 Task: Look for space in North Ogden, United States from 10th July, 2023 to 15th July, 2023 for 7 adults in price range Rs.10000 to Rs.15000. Place can be entire place or shared room with 4 bedrooms having 7 beds and 4 bathrooms. Property type can be house, flat, guest house. Amenities needed are: wifi, TV, free parkinig on premises, gym, breakfast. Booking option can be shelf check-in. Required host language is English.
Action: Mouse moved to (466, 113)
Screenshot: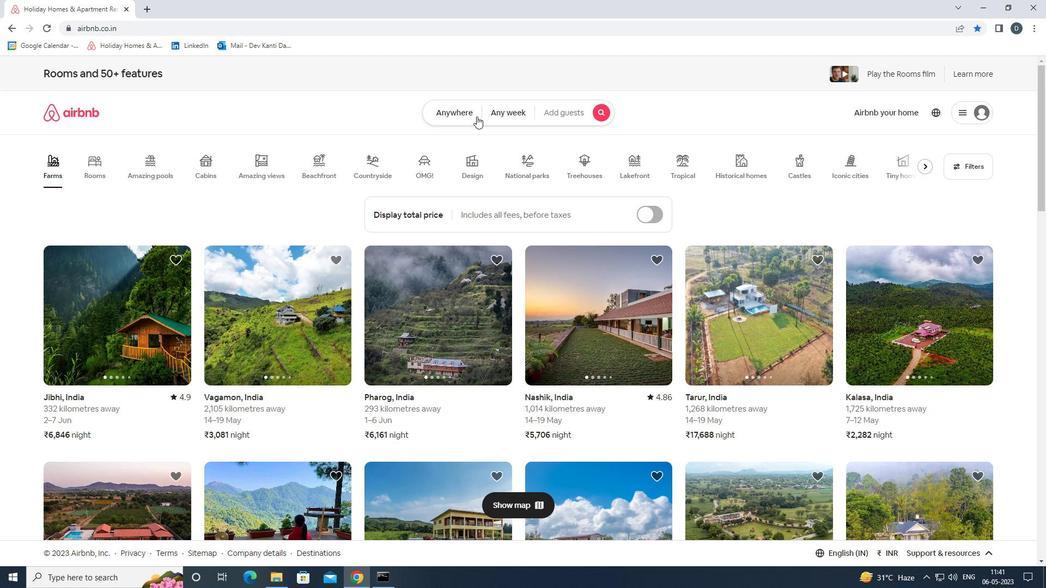 
Action: Mouse pressed left at (466, 113)
Screenshot: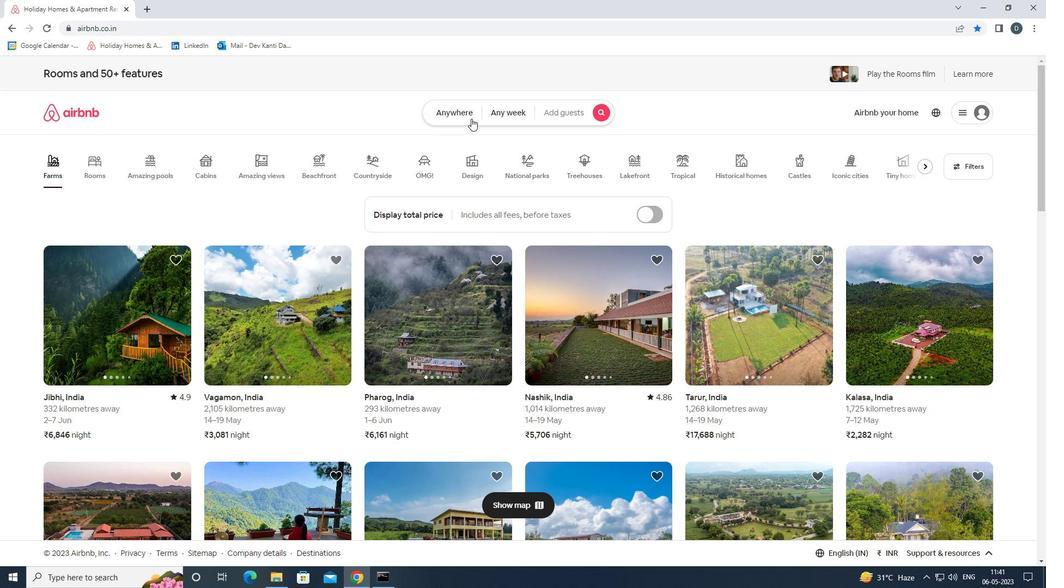 
Action: Mouse moved to (390, 158)
Screenshot: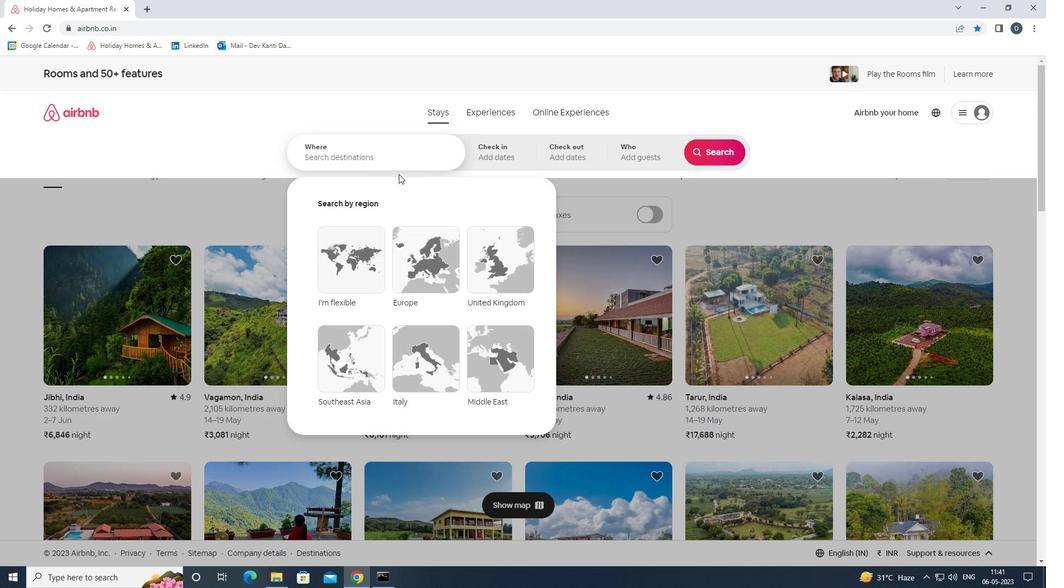 
Action: Mouse pressed left at (390, 158)
Screenshot: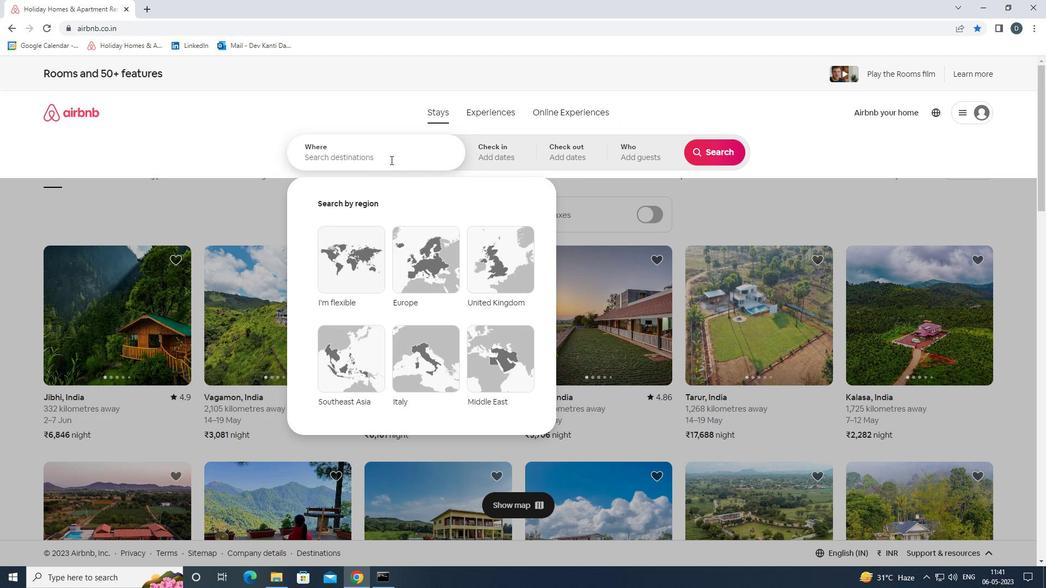 
Action: Key pressed <Key.shift>NORTH<Key.space><Key.shift>OGDEN,<Key.shift>UNITED<Key.space><Key.shift>SATES<Key.backspace><Key.backspace><Key.backspace><Key.backspace>TATES<Key.enter>
Screenshot: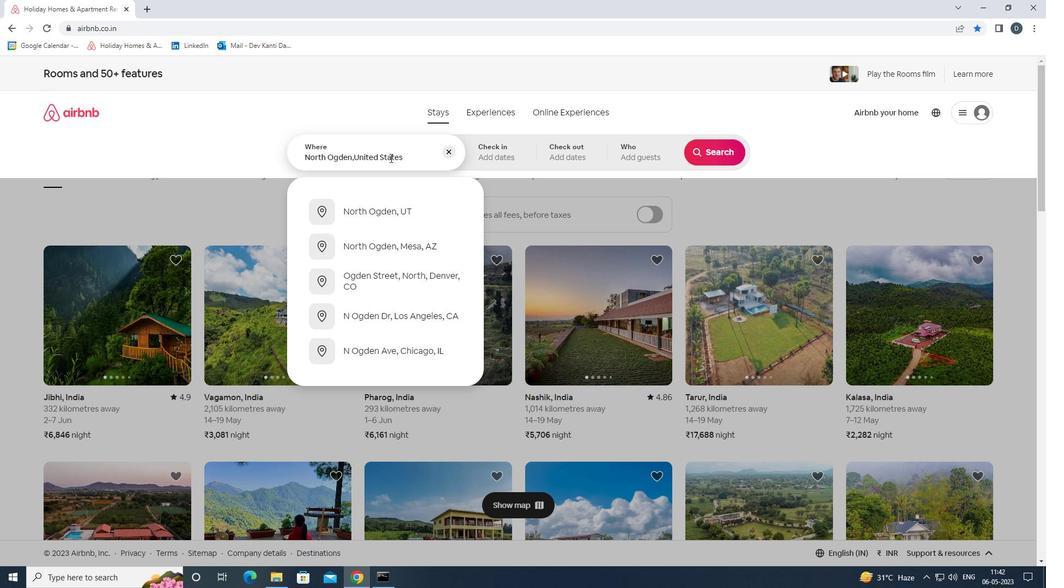 
Action: Mouse moved to (710, 238)
Screenshot: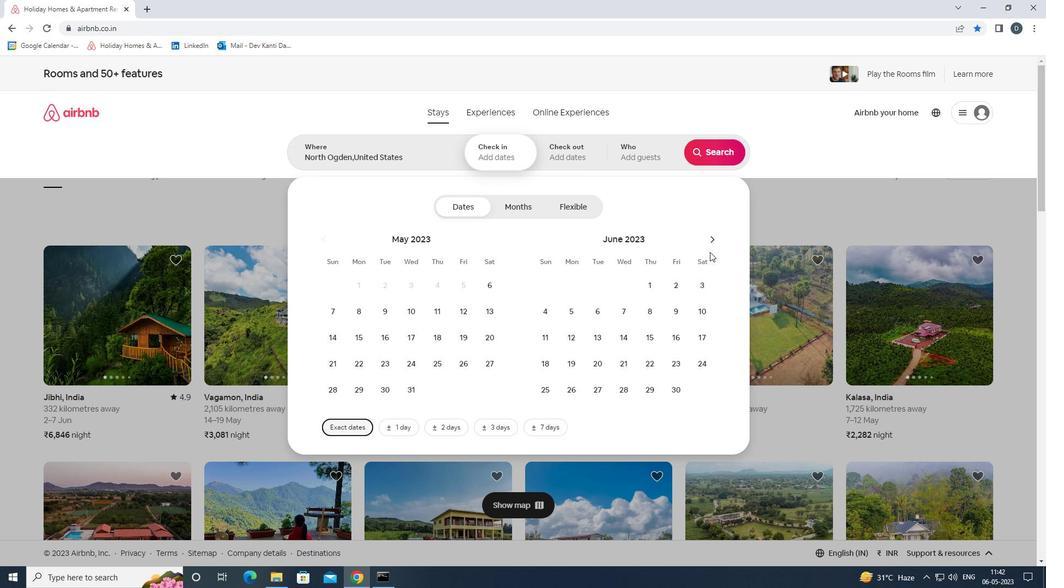 
Action: Mouse pressed left at (710, 238)
Screenshot: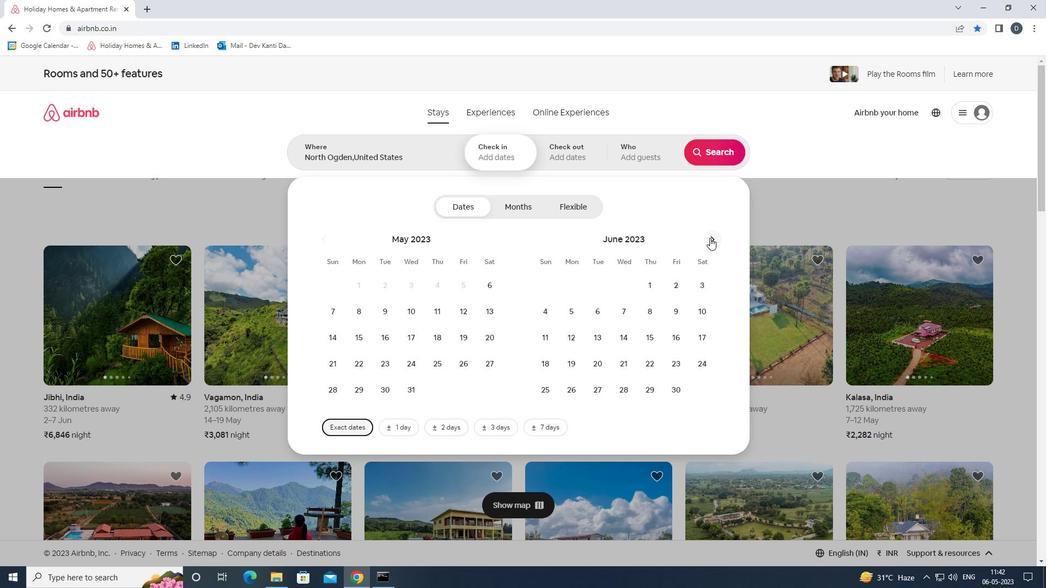 
Action: Mouse moved to (578, 342)
Screenshot: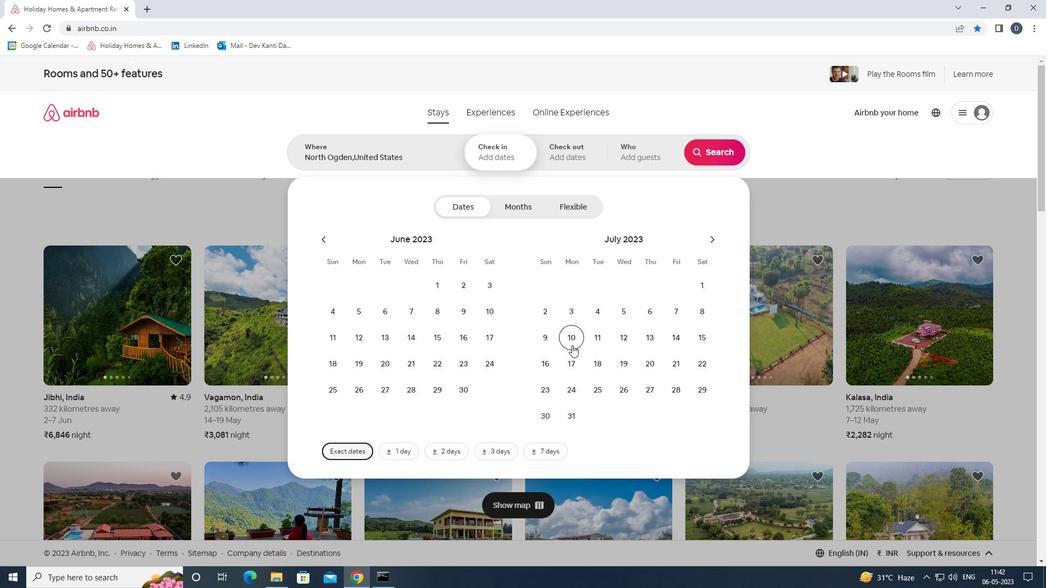
Action: Mouse pressed left at (578, 342)
Screenshot: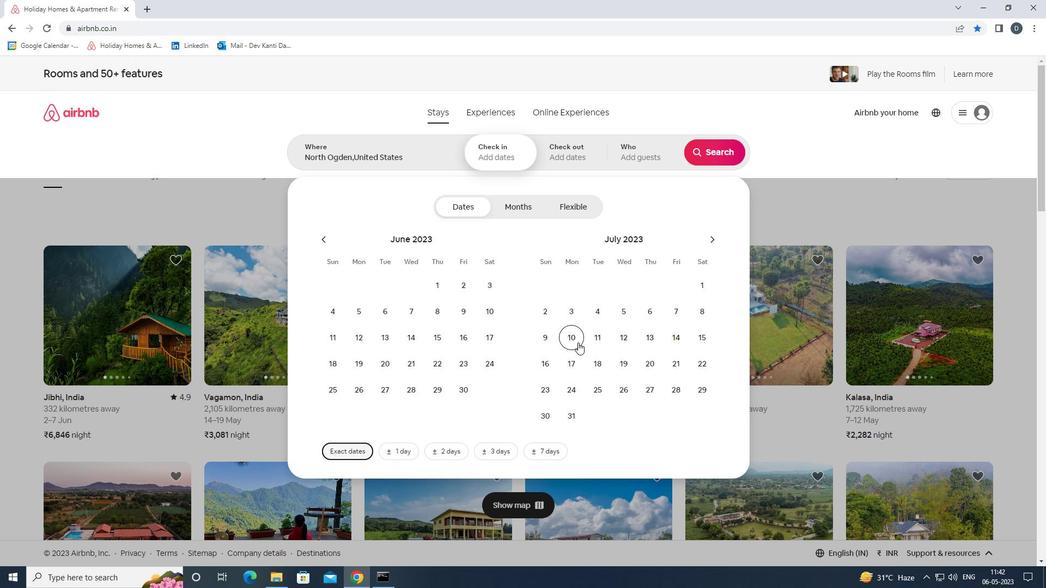
Action: Mouse moved to (695, 338)
Screenshot: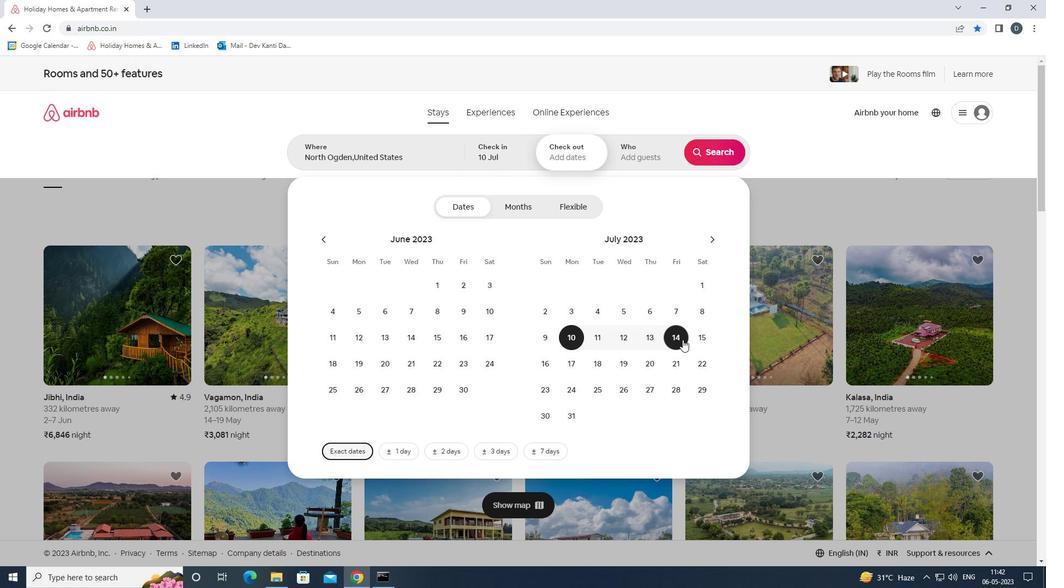 
Action: Mouse pressed left at (695, 338)
Screenshot: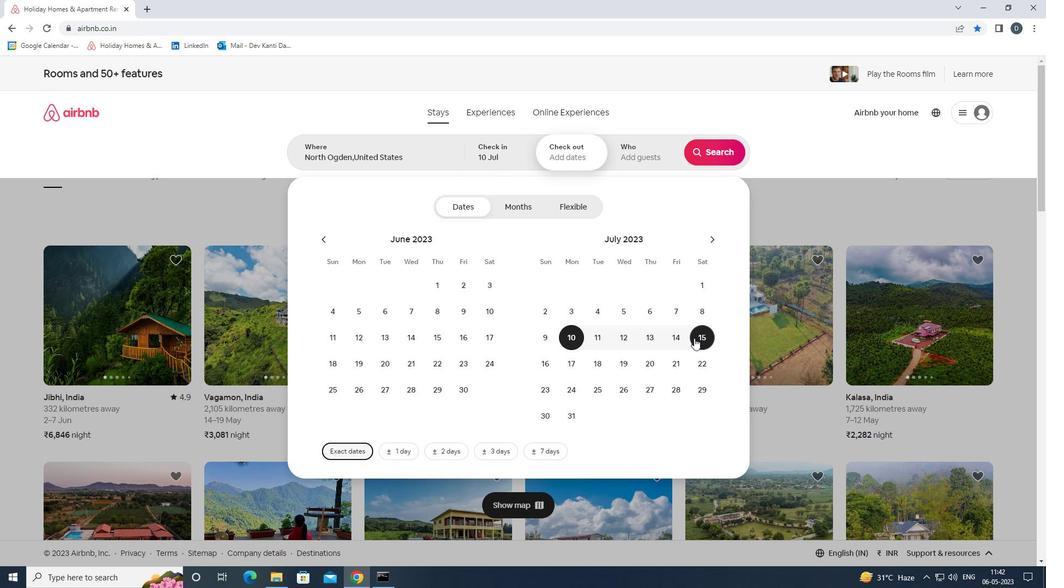 
Action: Mouse moved to (622, 143)
Screenshot: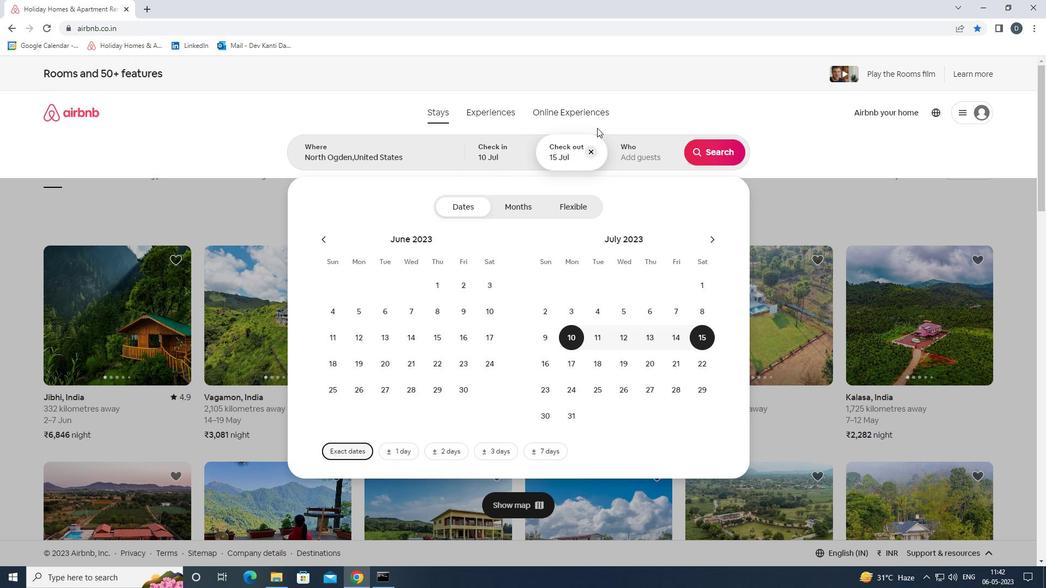 
Action: Mouse pressed left at (622, 143)
Screenshot: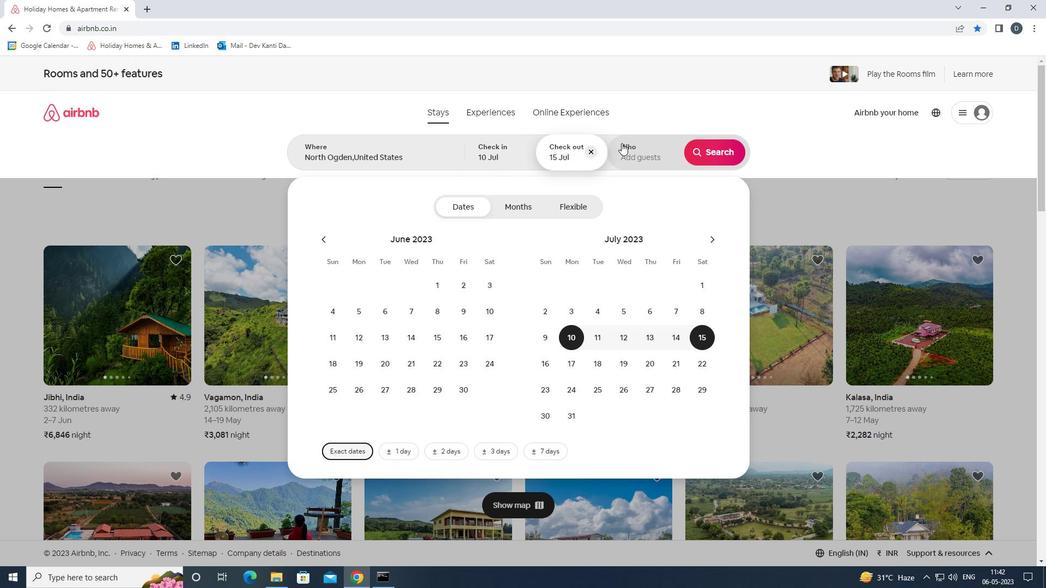 
Action: Mouse moved to (717, 211)
Screenshot: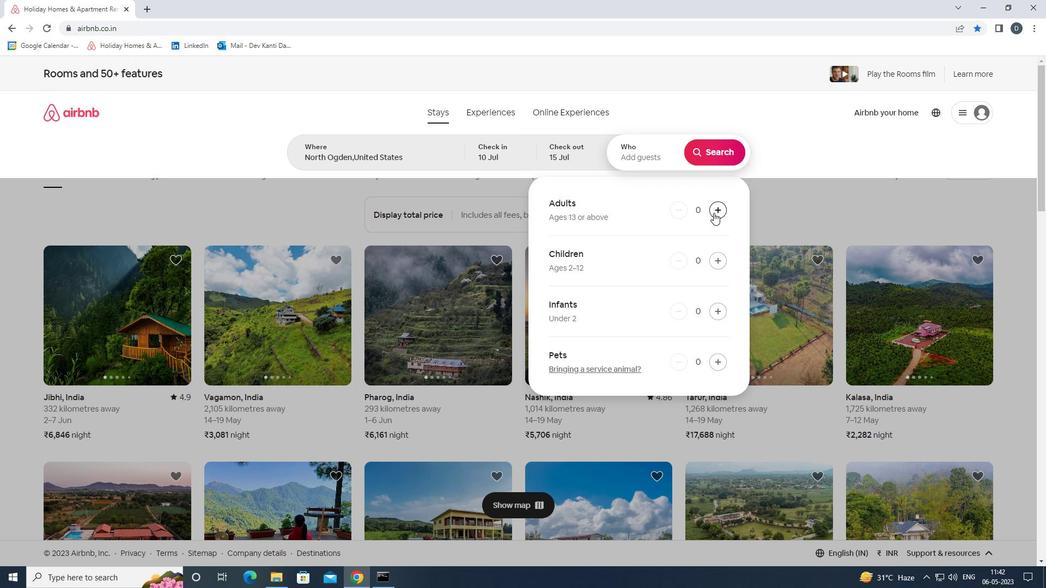 
Action: Mouse pressed left at (717, 211)
Screenshot: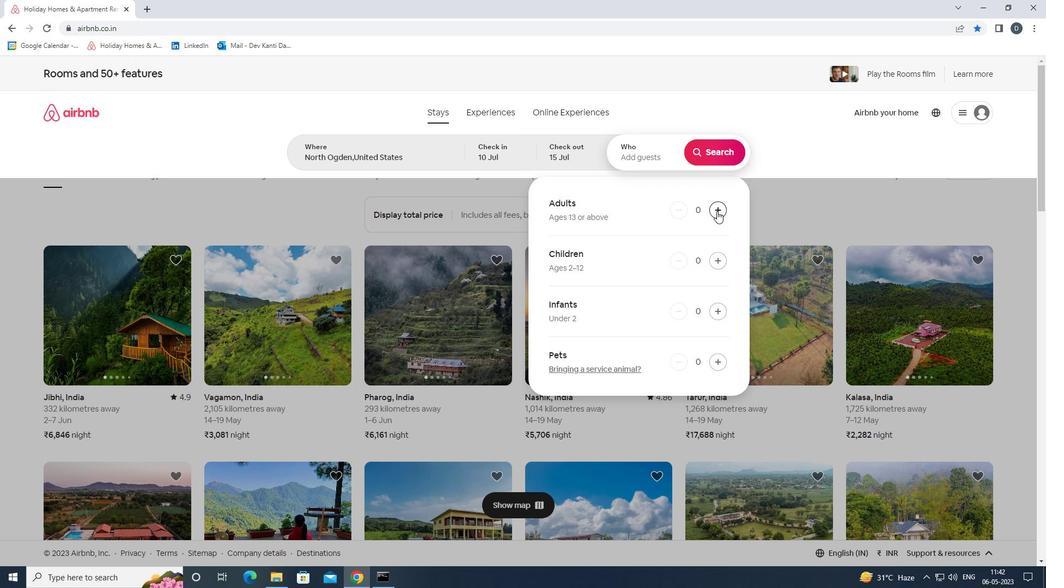 
Action: Mouse pressed left at (717, 211)
Screenshot: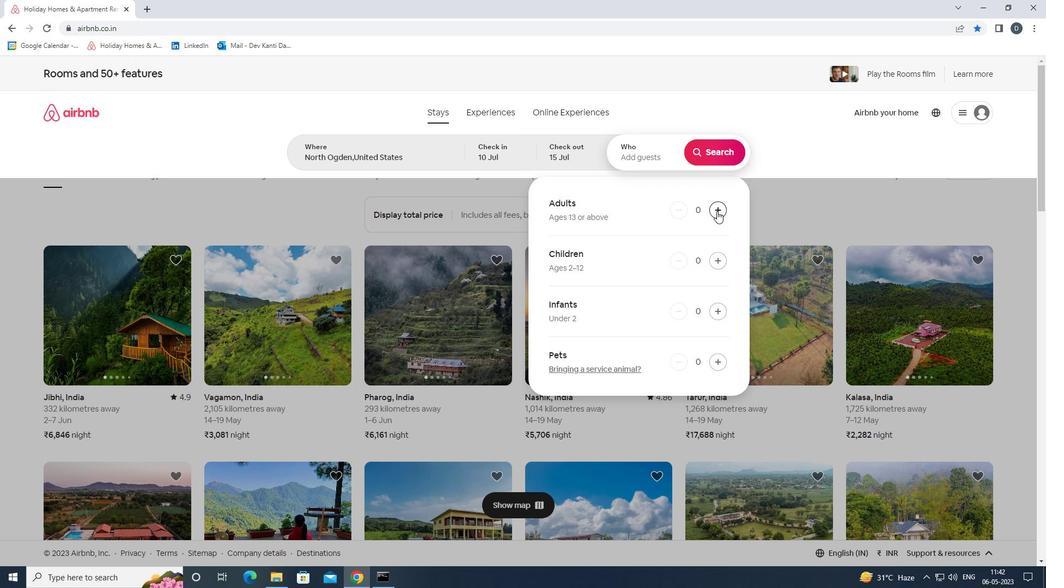 
Action: Mouse pressed left at (717, 211)
Screenshot: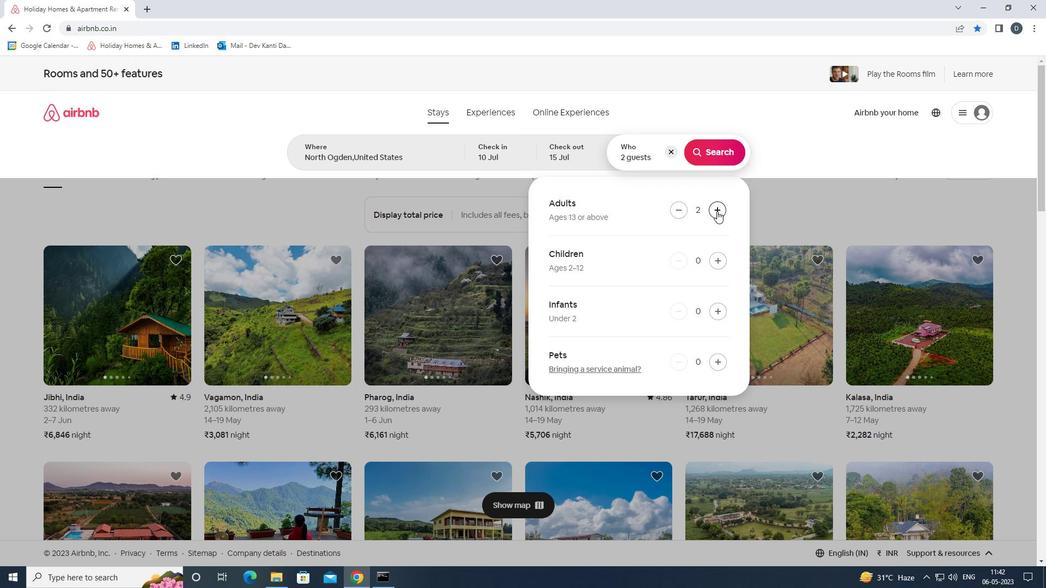 
Action: Mouse pressed left at (717, 211)
Screenshot: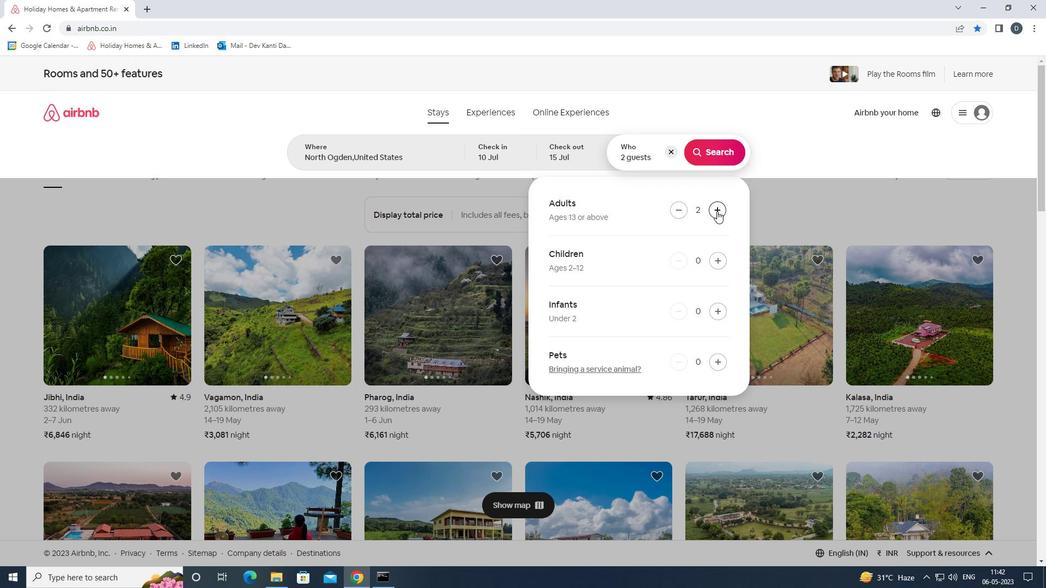 
Action: Mouse pressed left at (717, 211)
Screenshot: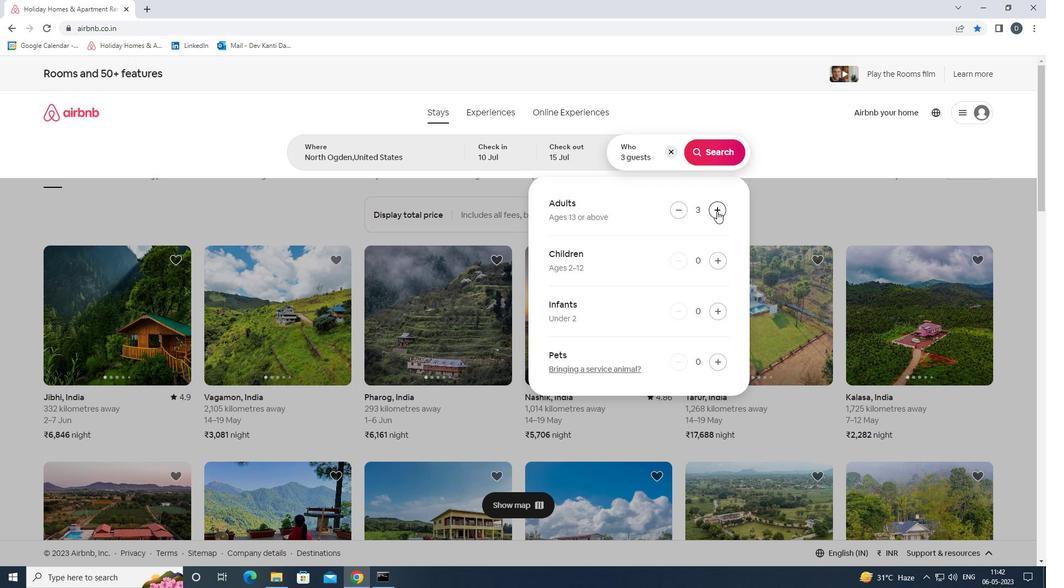 
Action: Mouse pressed left at (717, 211)
Screenshot: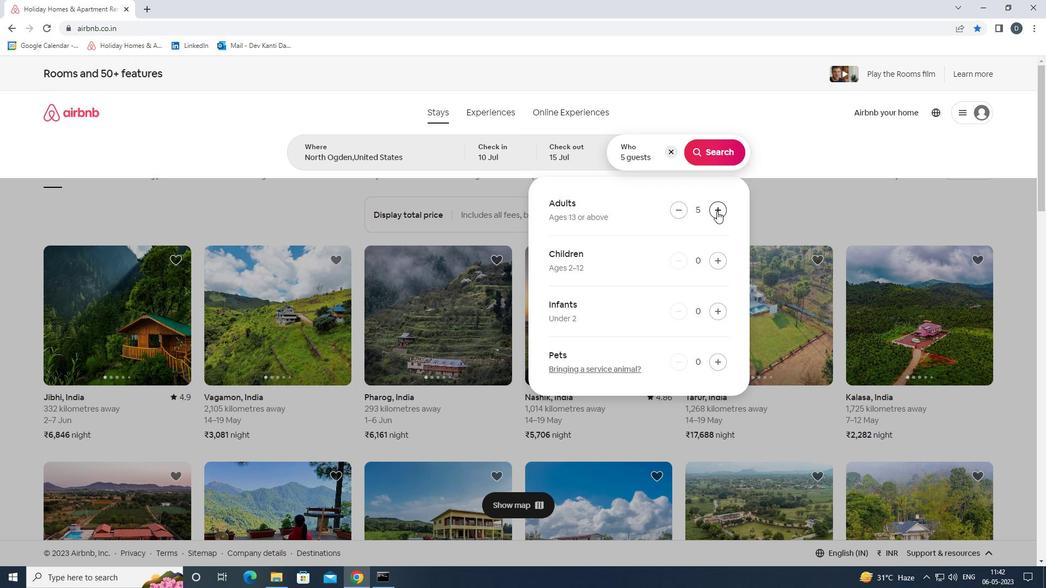 
Action: Mouse pressed left at (717, 211)
Screenshot: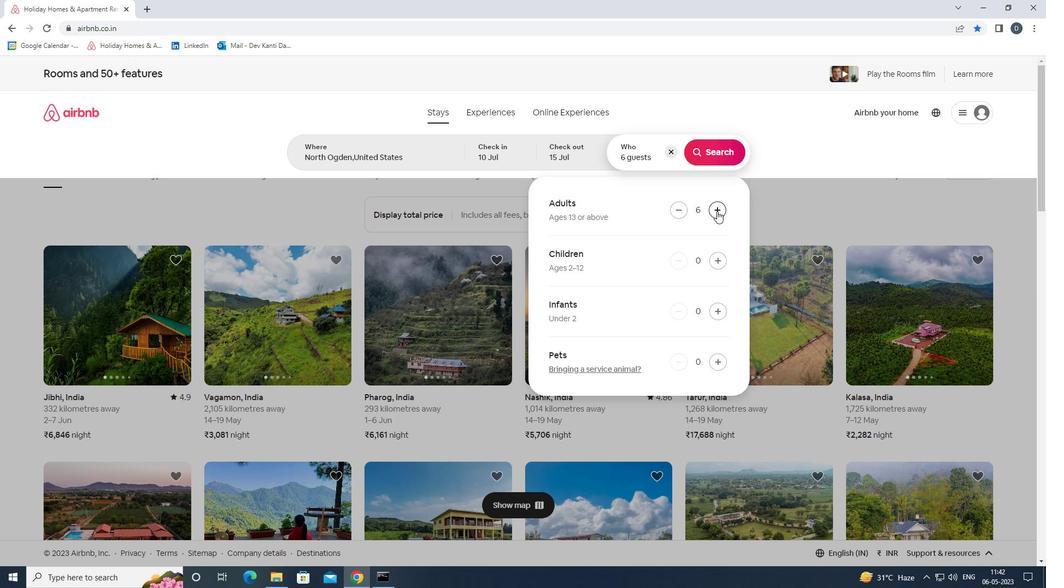
Action: Mouse moved to (695, 156)
Screenshot: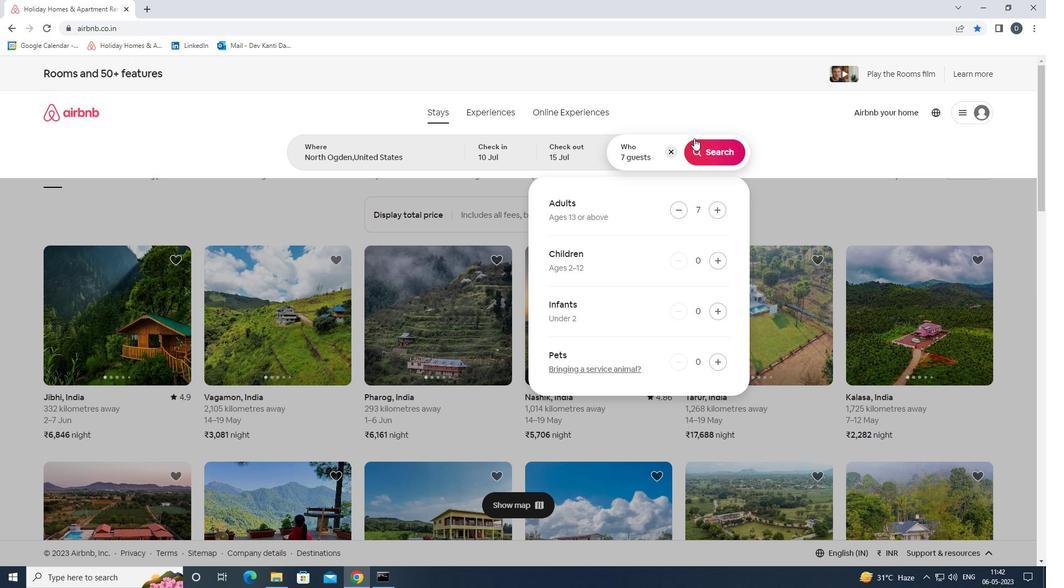 
Action: Mouse pressed left at (695, 156)
Screenshot: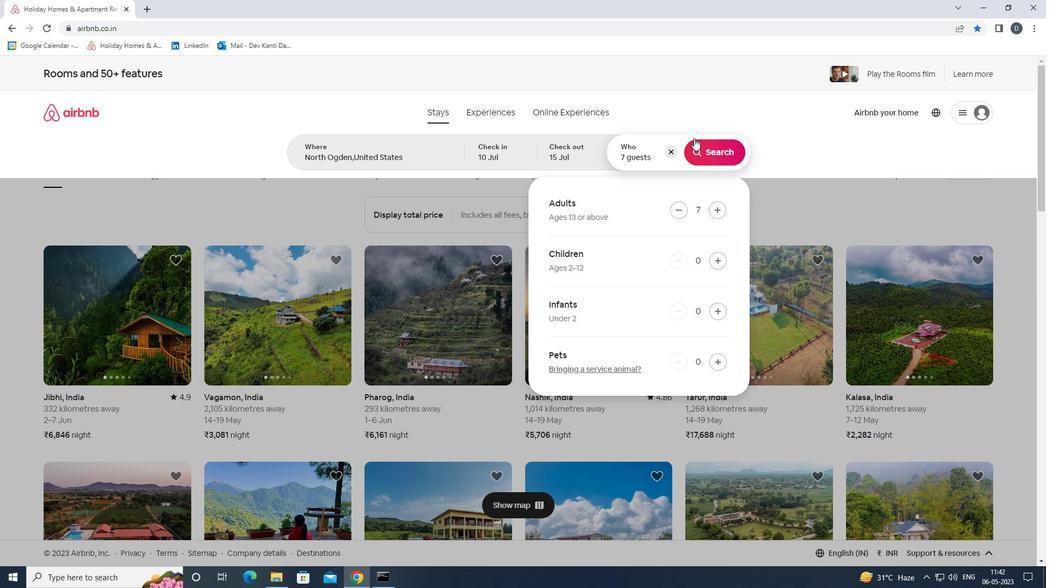 
Action: Mouse moved to (1007, 125)
Screenshot: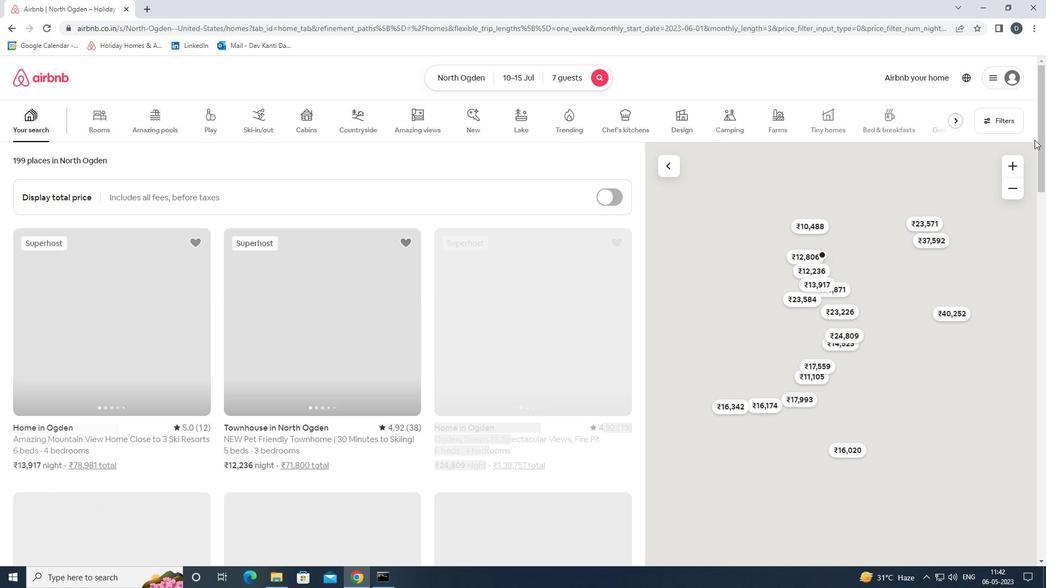 
Action: Mouse pressed left at (1007, 125)
Screenshot: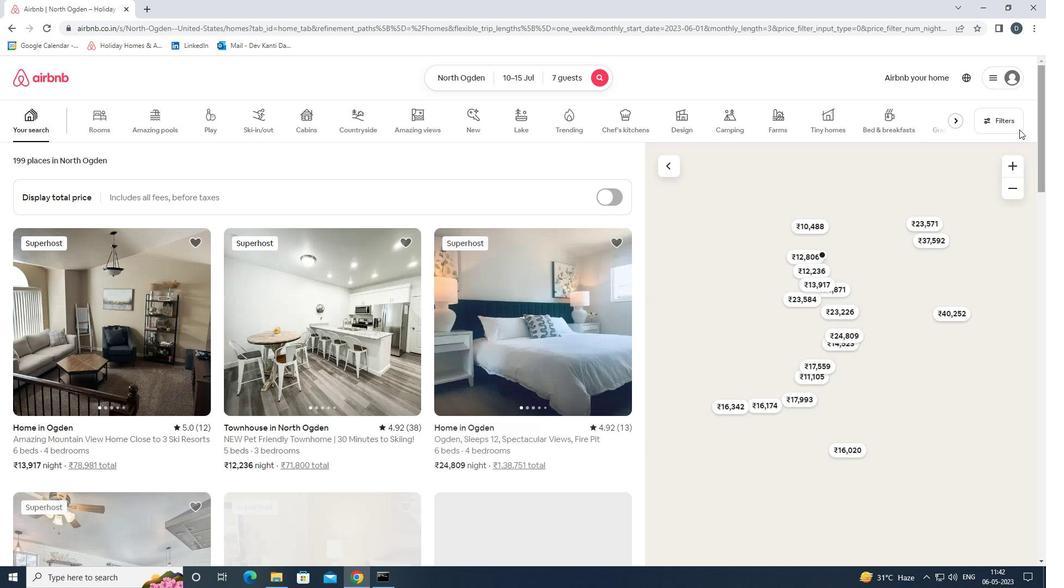 
Action: Mouse moved to (466, 360)
Screenshot: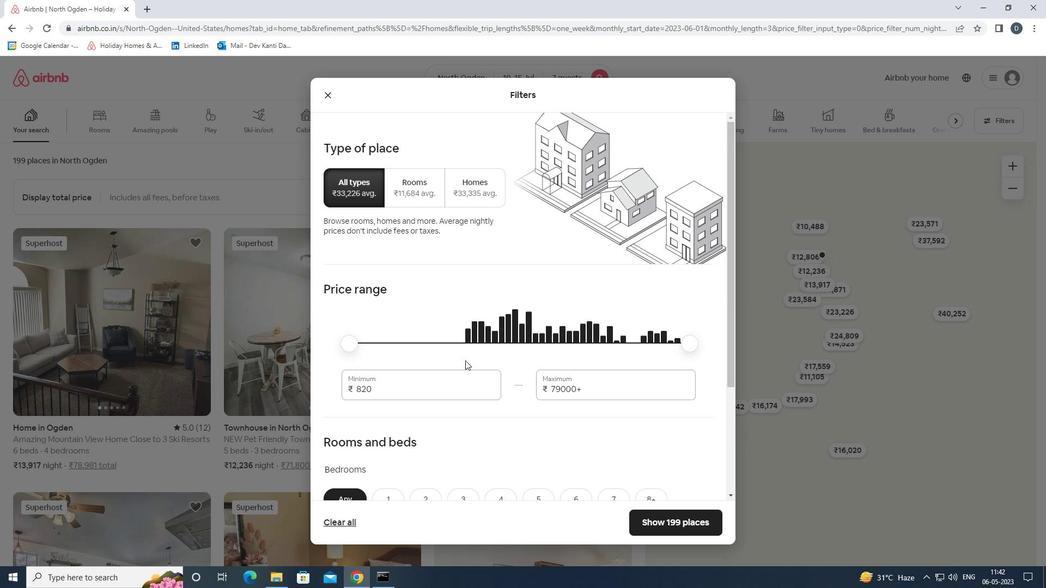 
Action: Mouse scrolled (466, 360) with delta (0, 0)
Screenshot: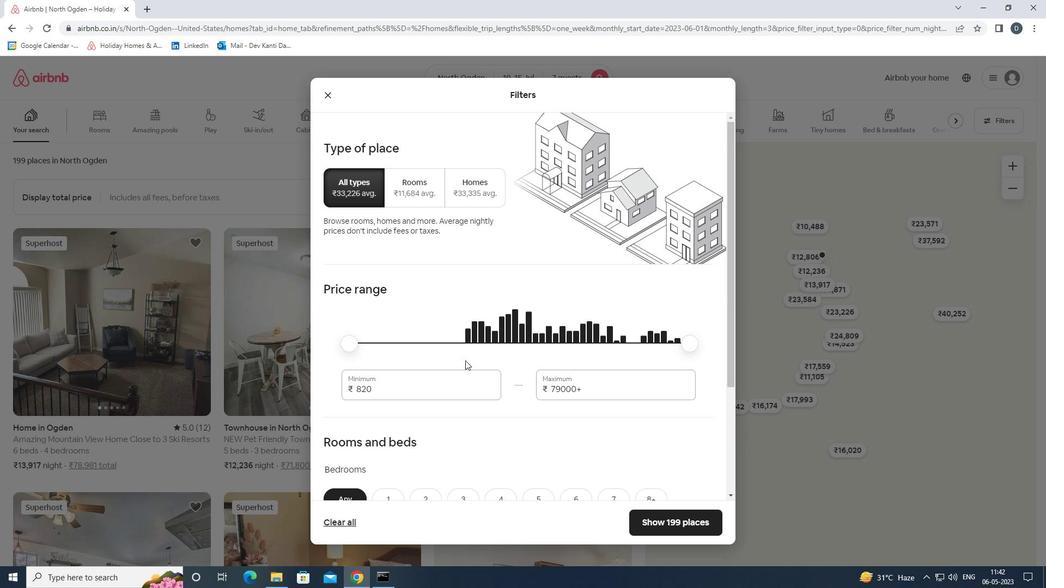 
Action: Mouse moved to (459, 337)
Screenshot: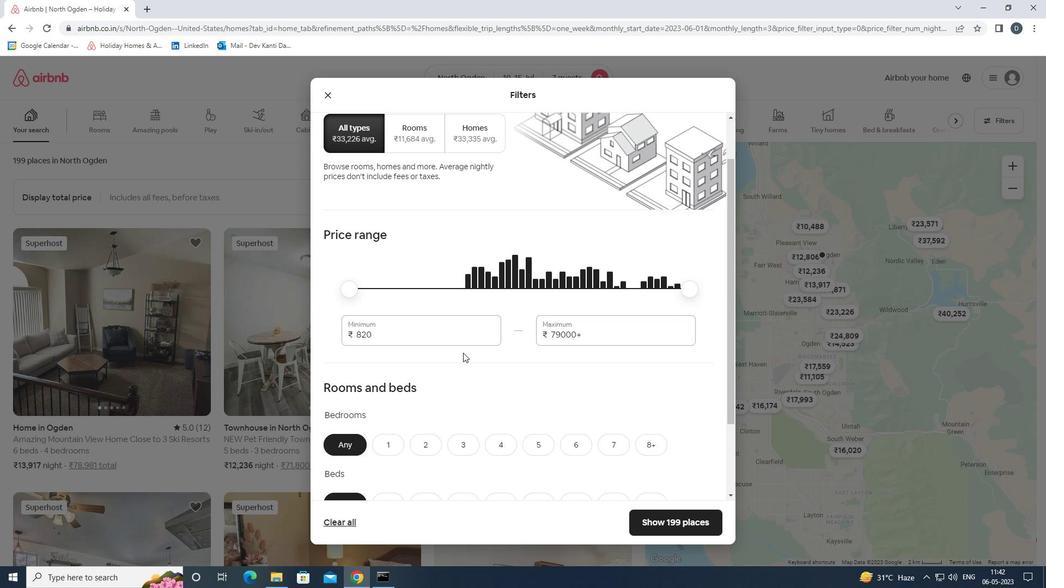 
Action: Mouse pressed left at (459, 337)
Screenshot: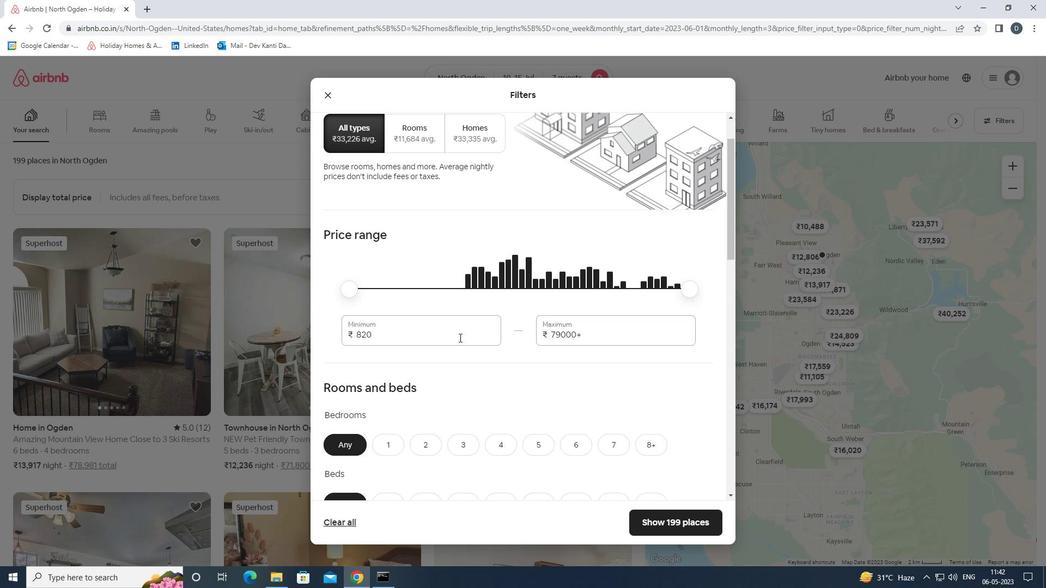 
Action: Mouse moved to (459, 339)
Screenshot: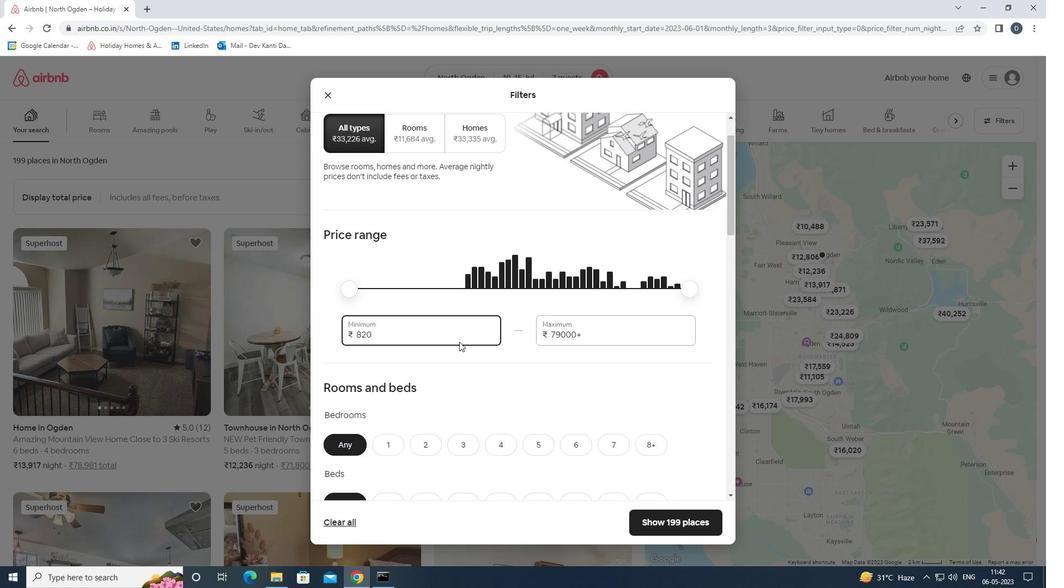 
Action: Mouse pressed left at (459, 339)
Screenshot: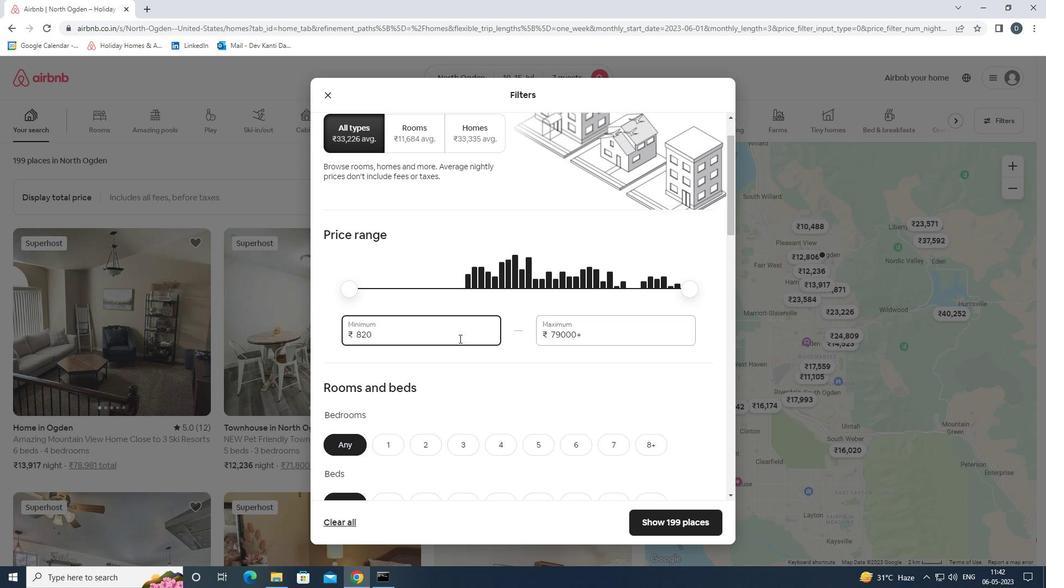 
Action: Mouse pressed left at (459, 339)
Screenshot: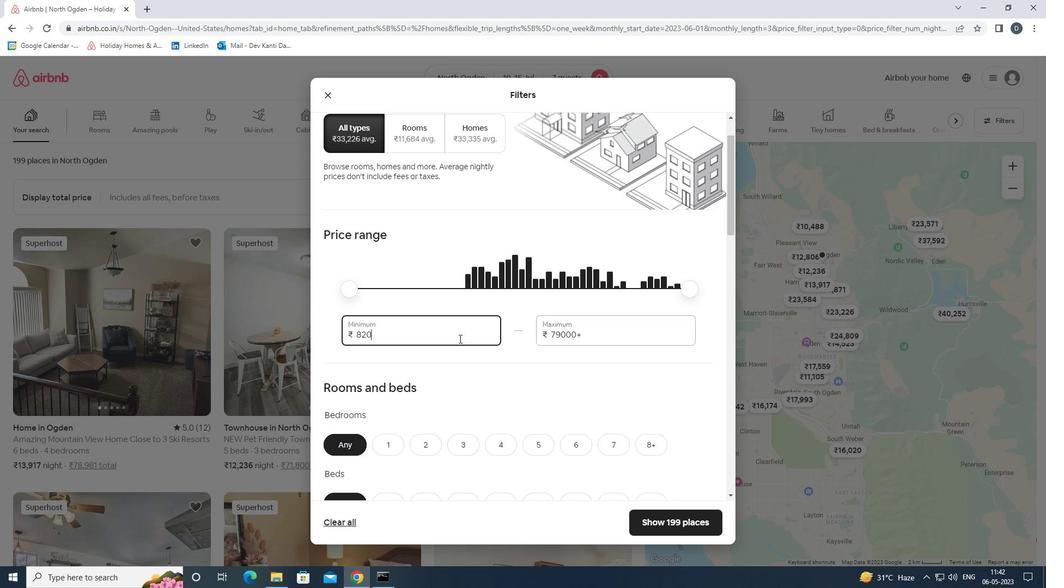 
Action: Key pressed 10000<Key.tab>15000
Screenshot: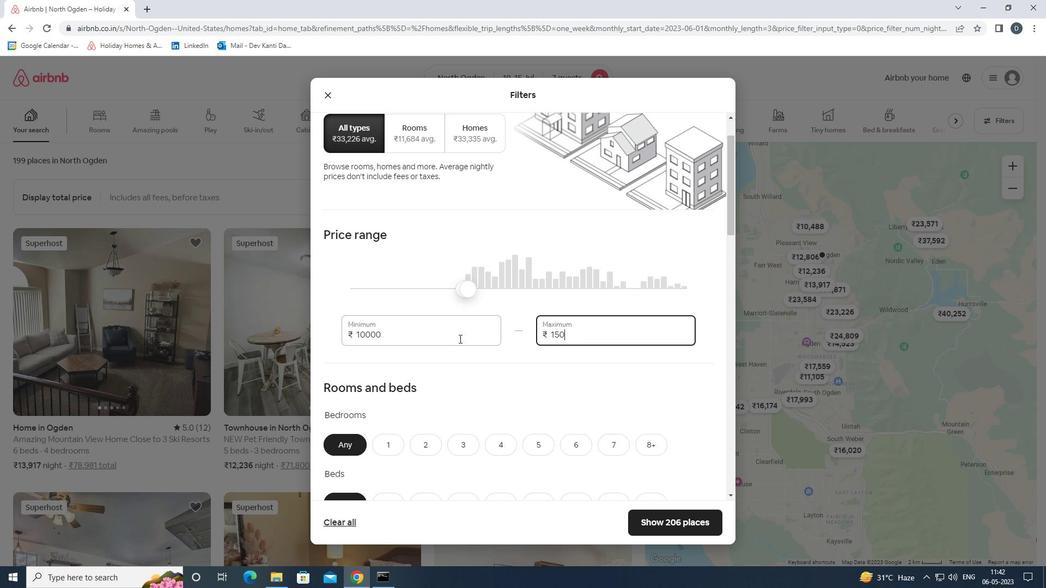 
Action: Mouse scrolled (459, 338) with delta (0, 0)
Screenshot: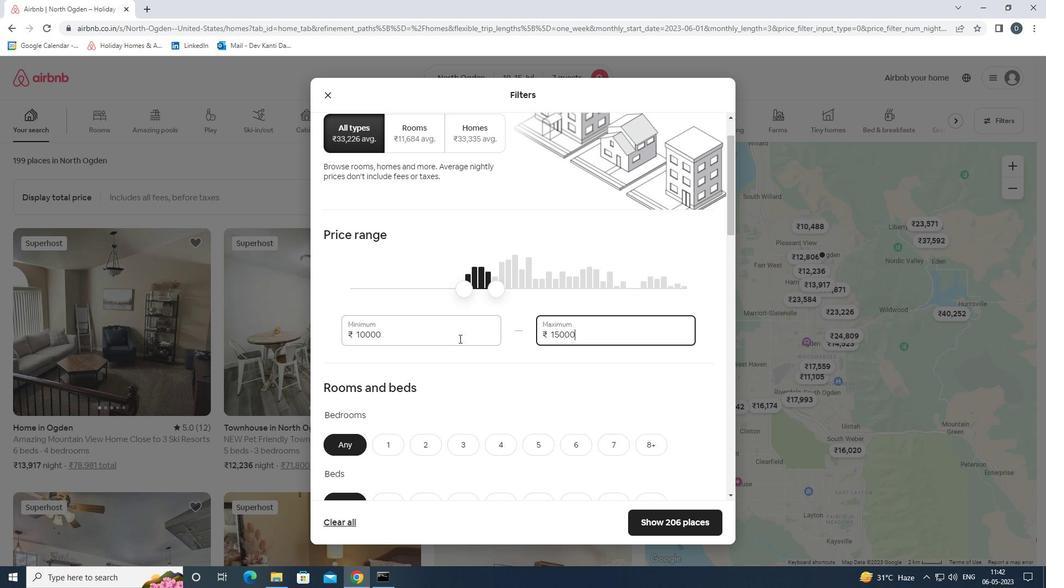 
Action: Mouse scrolled (459, 338) with delta (0, 0)
Screenshot: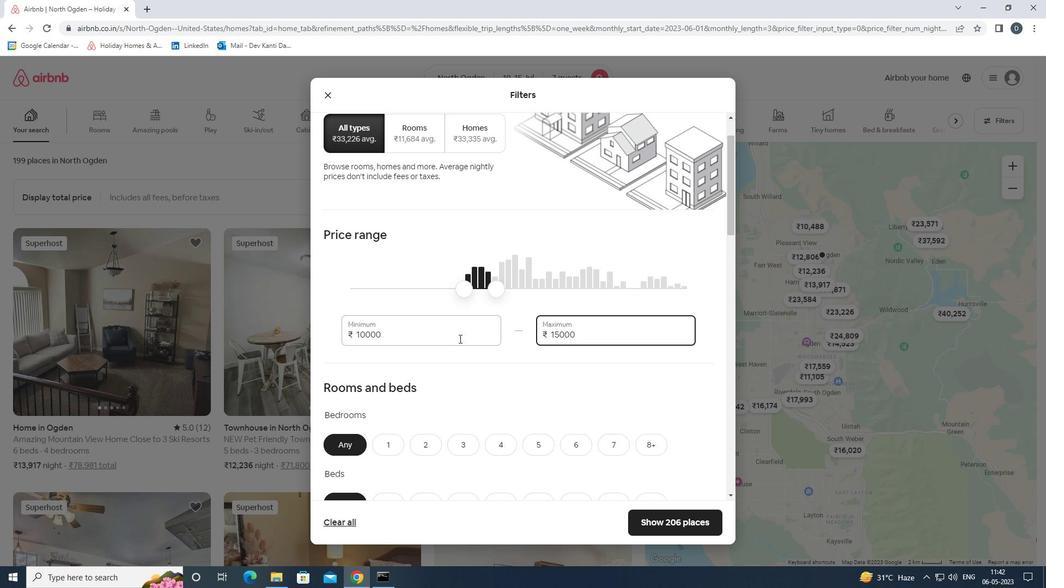
Action: Mouse moved to (499, 331)
Screenshot: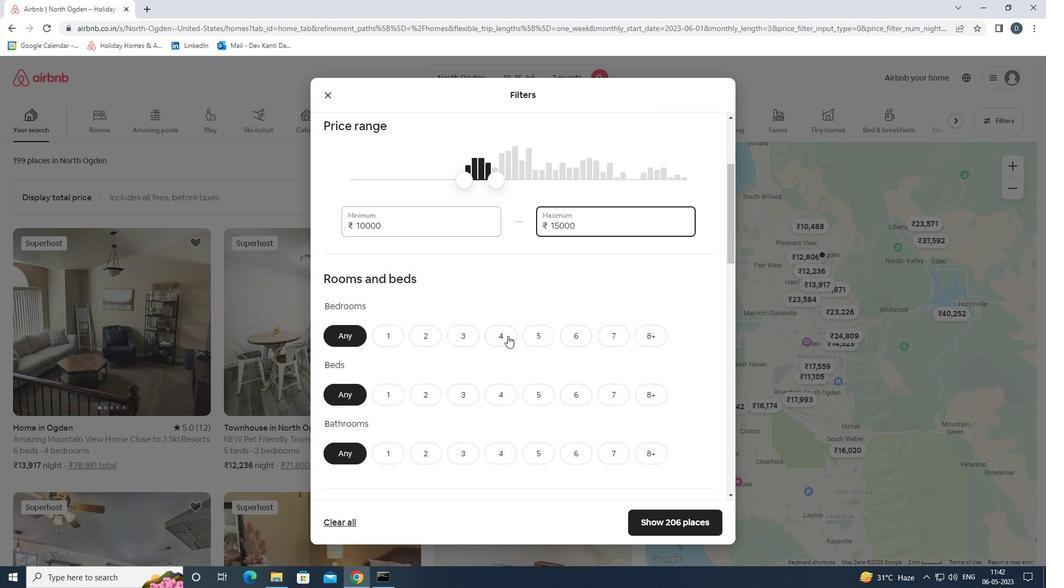 
Action: Mouse pressed left at (499, 331)
Screenshot: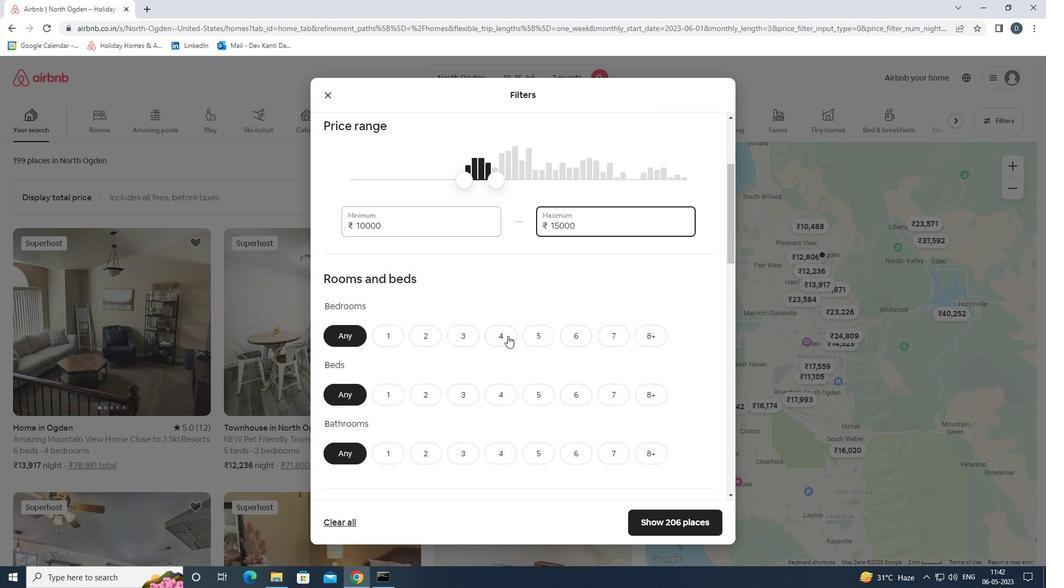 
Action: Mouse moved to (620, 399)
Screenshot: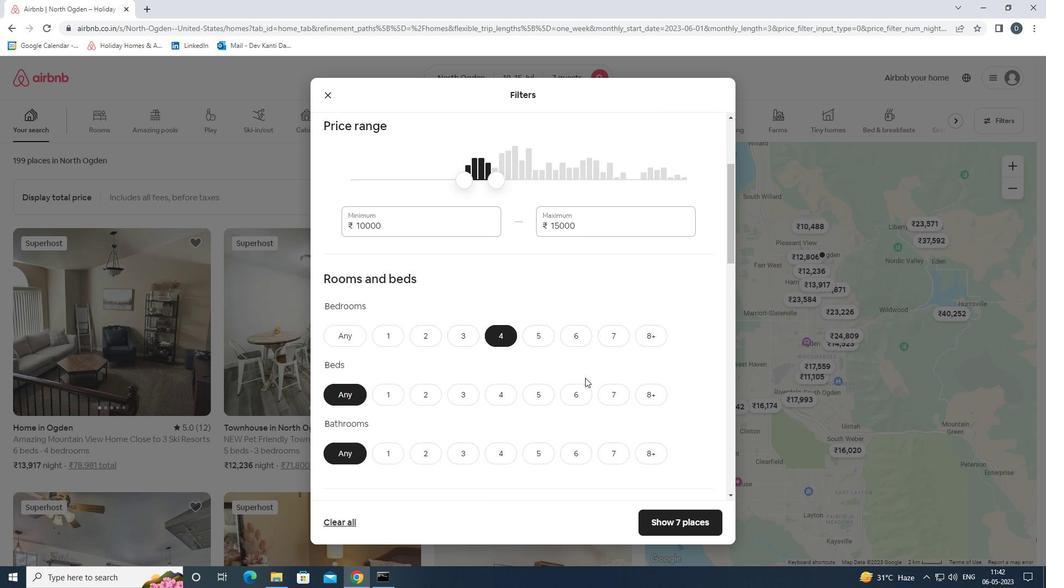 
Action: Mouse pressed left at (620, 399)
Screenshot: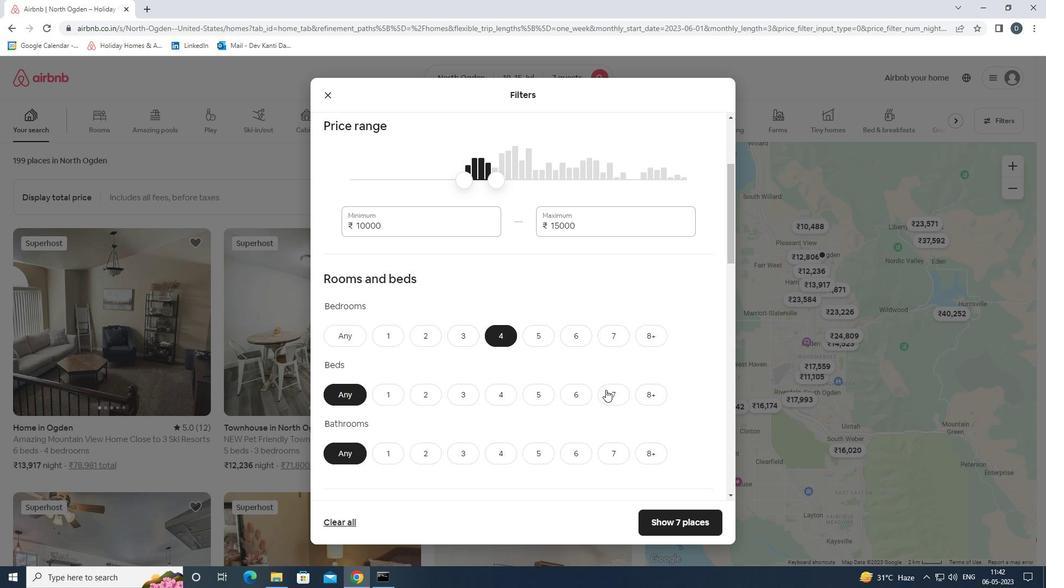 
Action: Mouse moved to (502, 449)
Screenshot: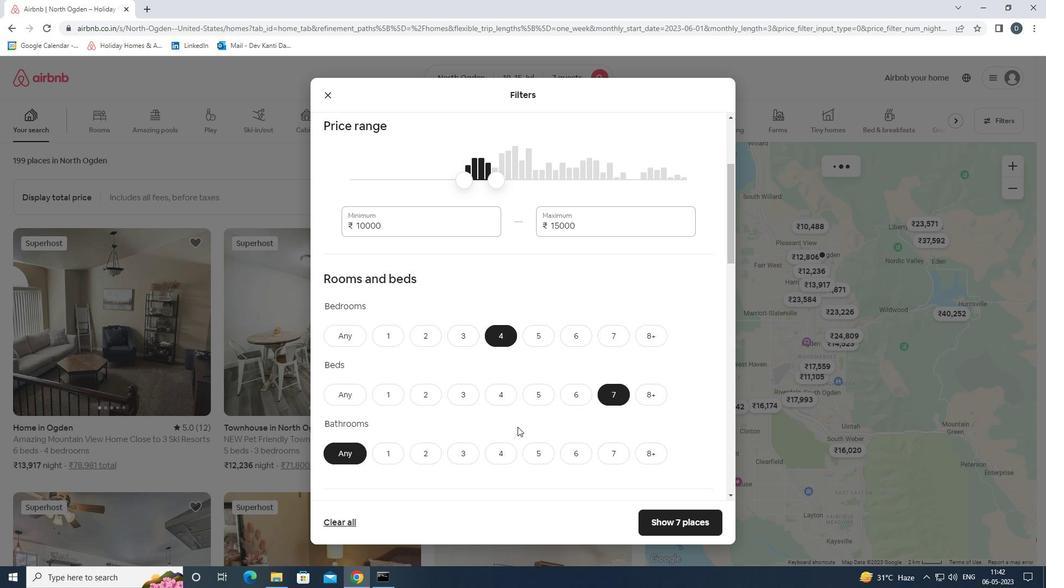 
Action: Mouse pressed left at (502, 449)
Screenshot: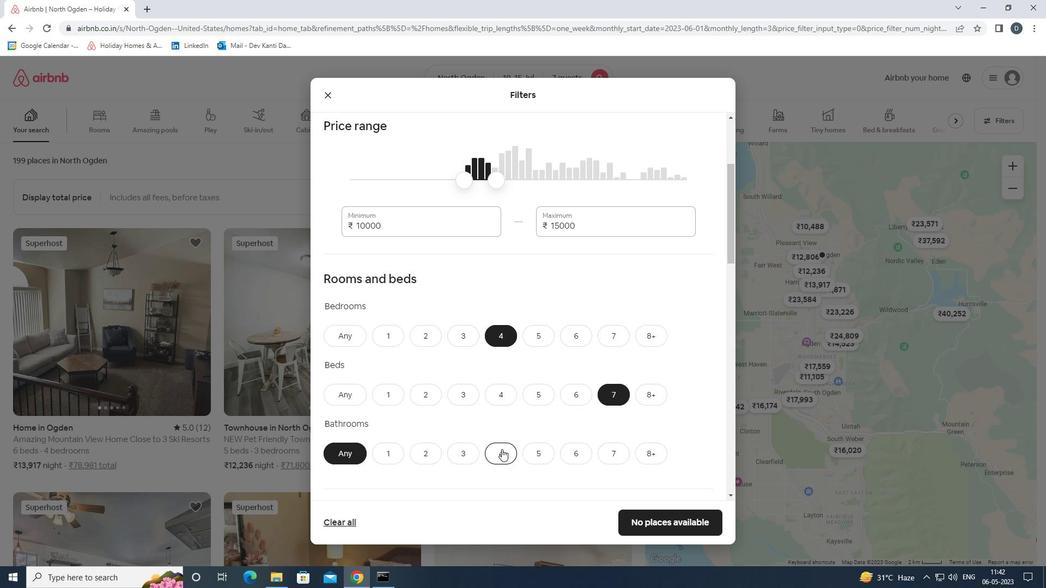 
Action: Mouse moved to (502, 442)
Screenshot: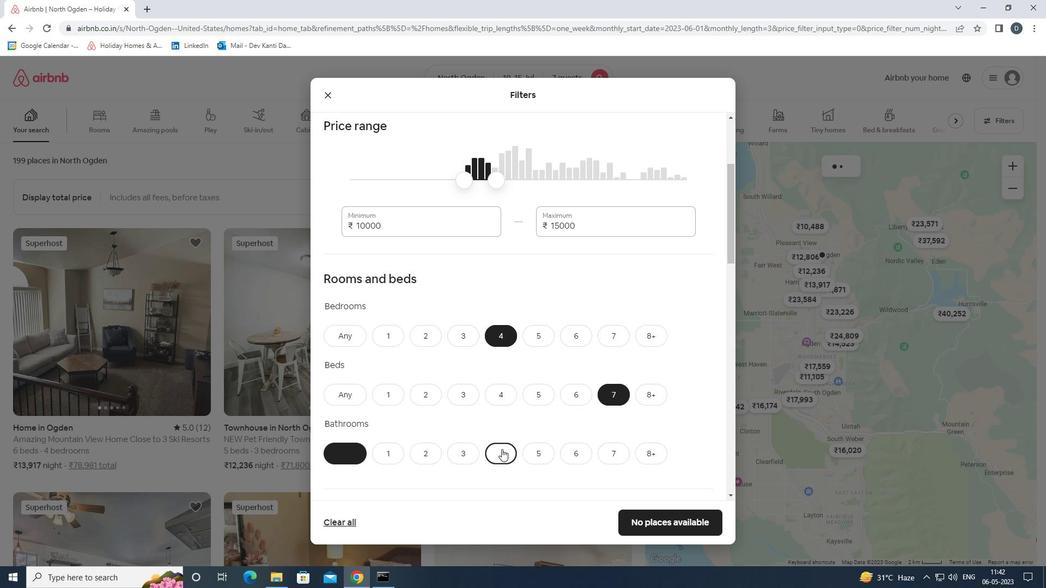 
Action: Mouse scrolled (502, 441) with delta (0, 0)
Screenshot: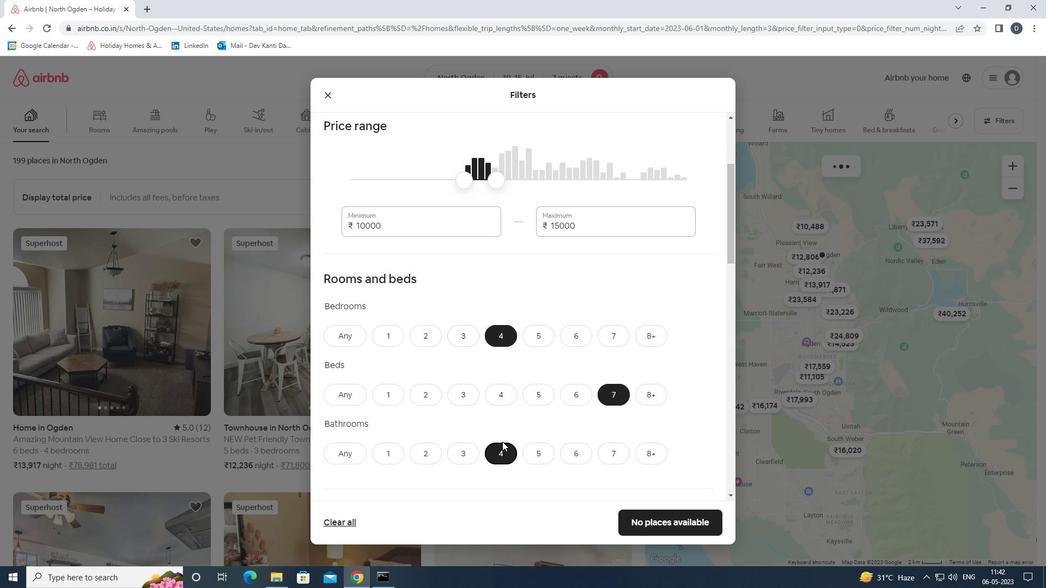 
Action: Mouse scrolled (502, 441) with delta (0, 0)
Screenshot: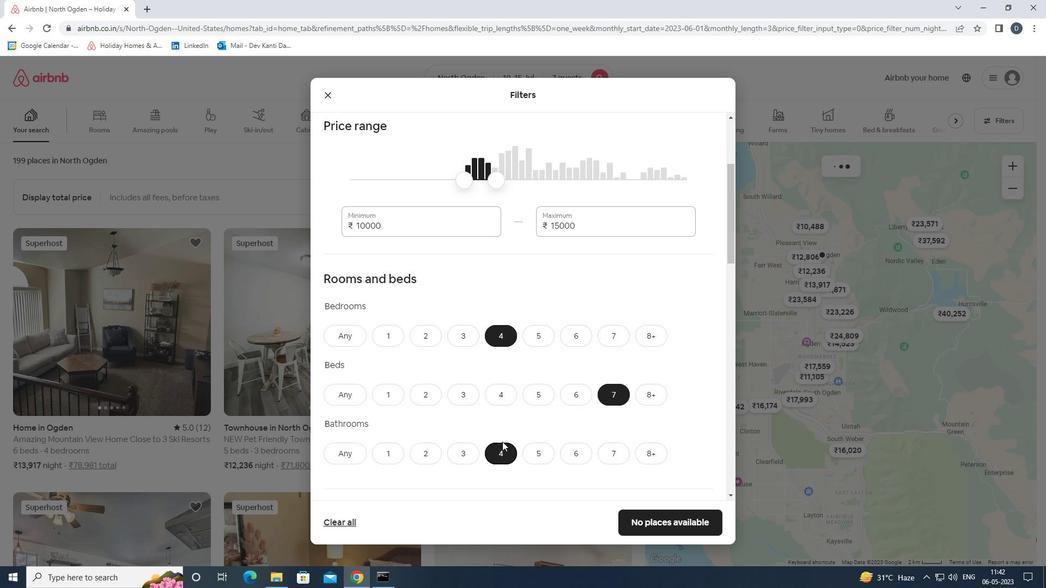 
Action: Mouse scrolled (502, 441) with delta (0, 0)
Screenshot: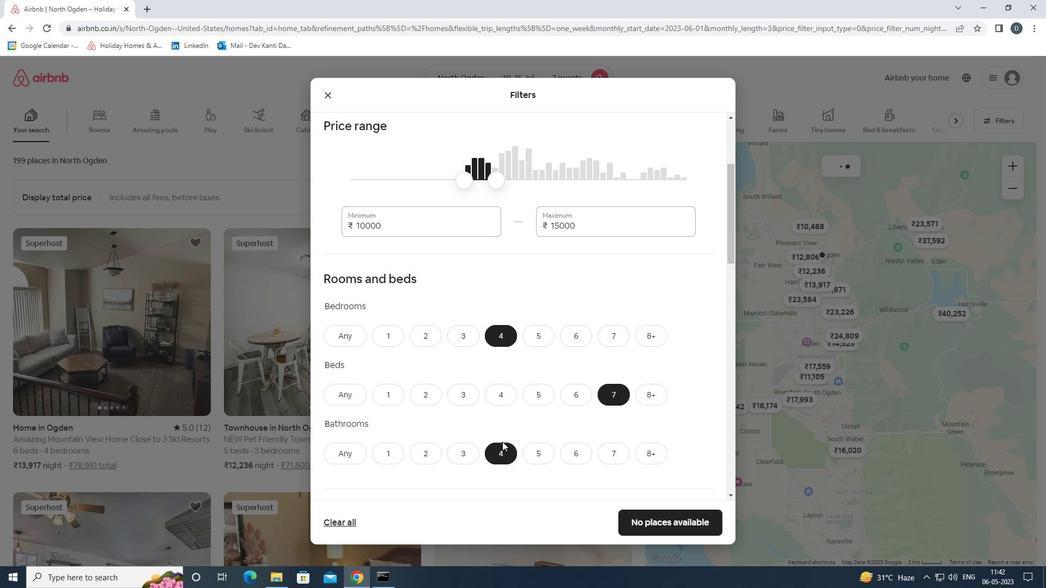 
Action: Mouse moved to (399, 405)
Screenshot: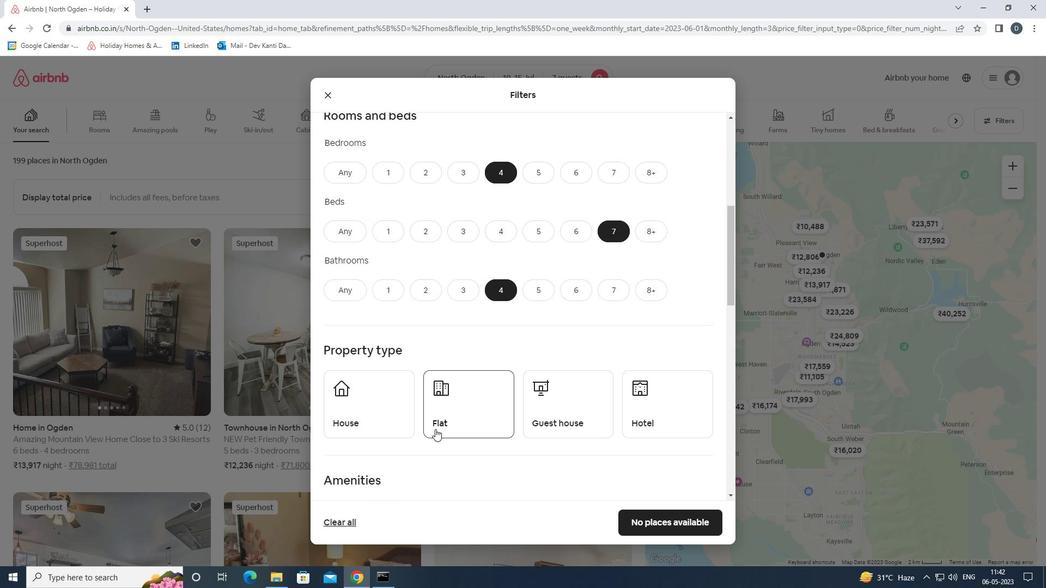 
Action: Mouse pressed left at (399, 405)
Screenshot: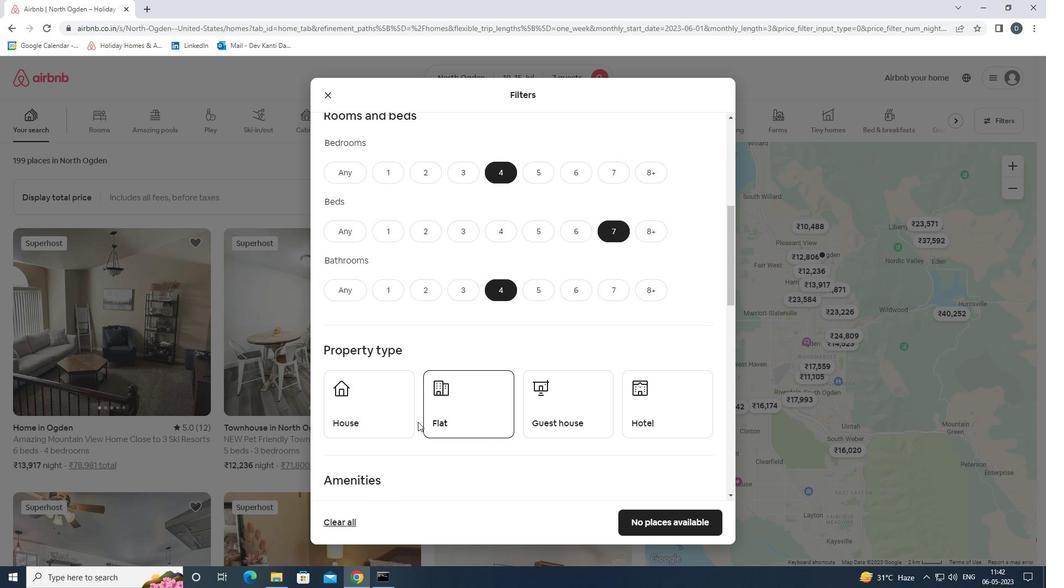 
Action: Mouse moved to (484, 405)
Screenshot: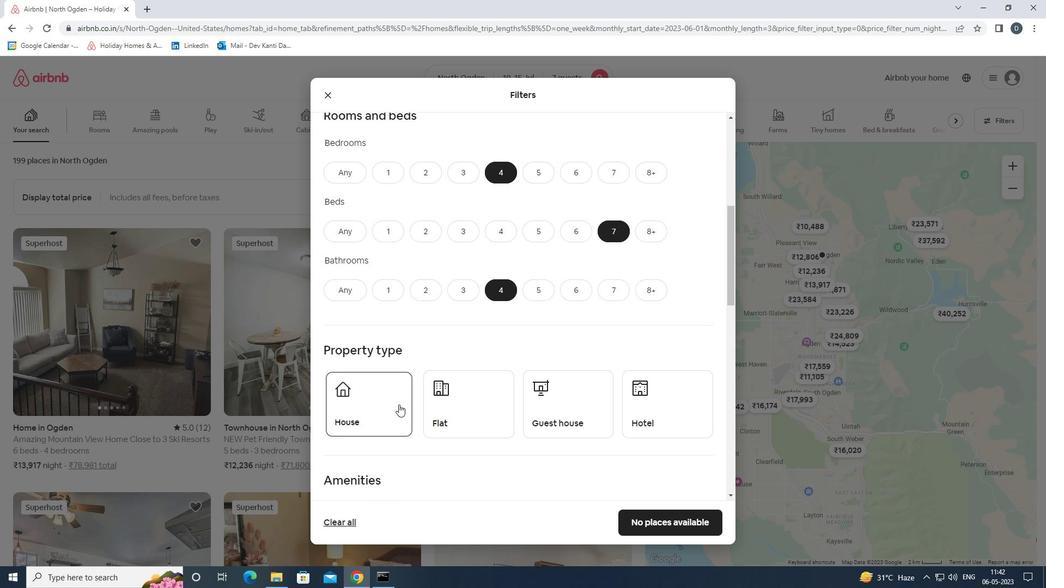 
Action: Mouse pressed left at (484, 405)
Screenshot: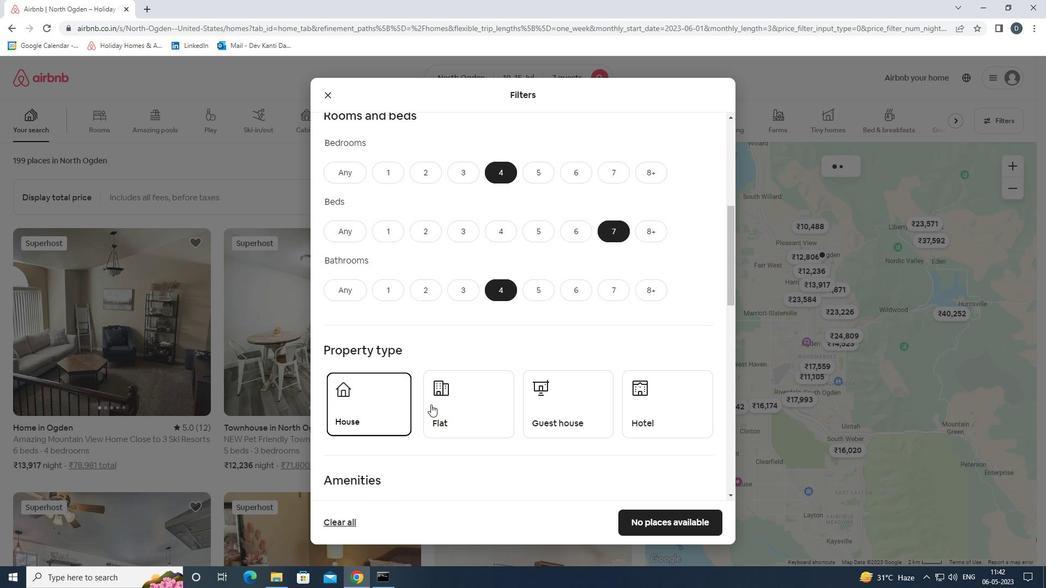 
Action: Mouse moved to (570, 400)
Screenshot: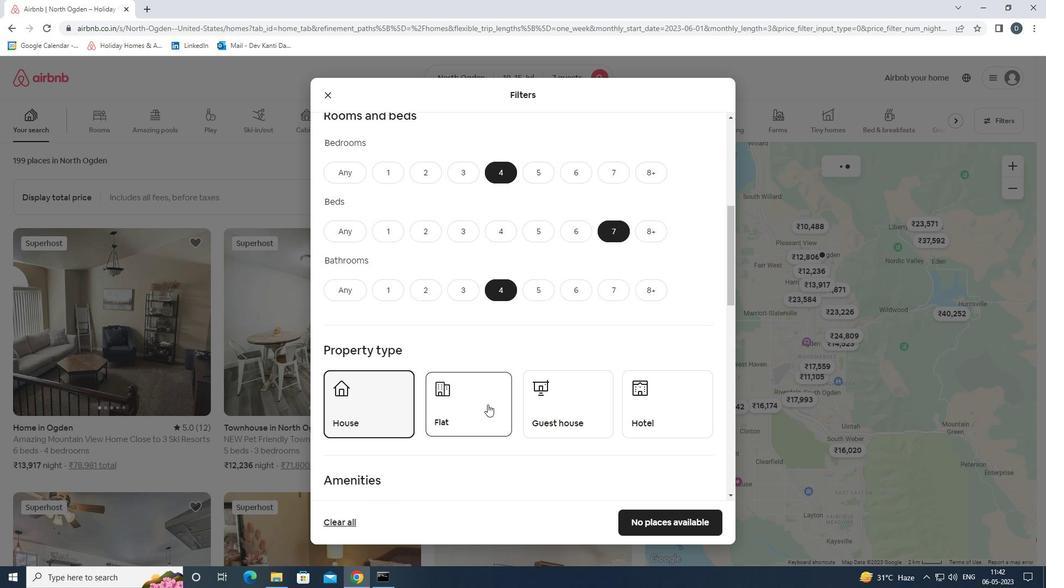 
Action: Mouse pressed left at (570, 400)
Screenshot: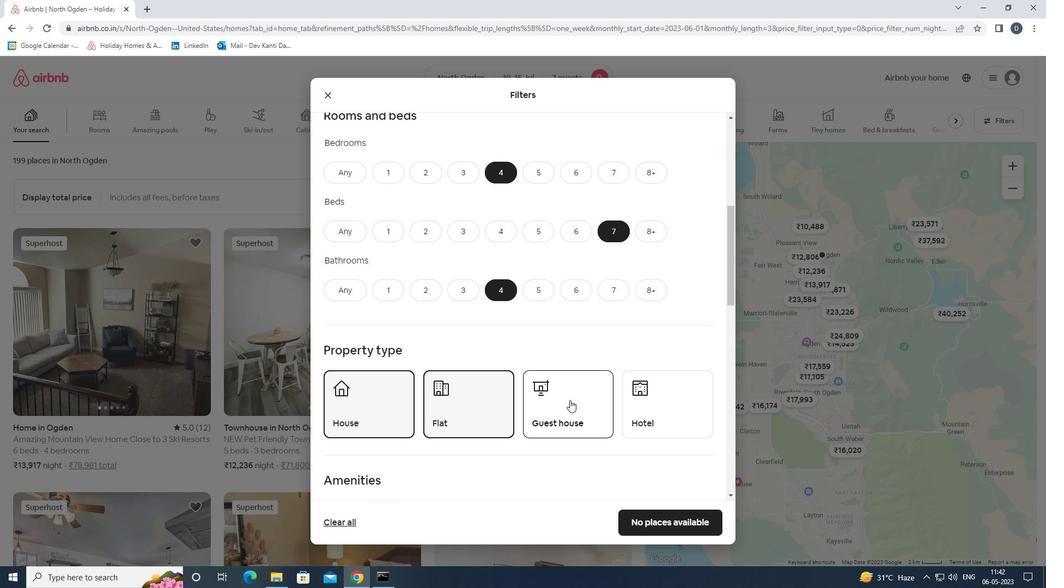 
Action: Mouse scrolled (570, 400) with delta (0, 0)
Screenshot: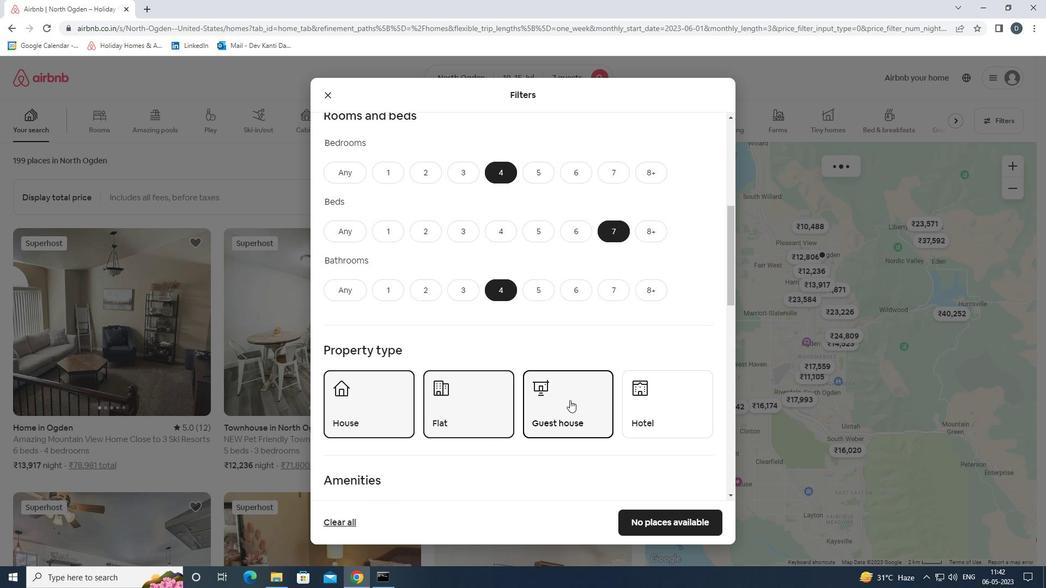 
Action: Mouse scrolled (570, 400) with delta (0, 0)
Screenshot: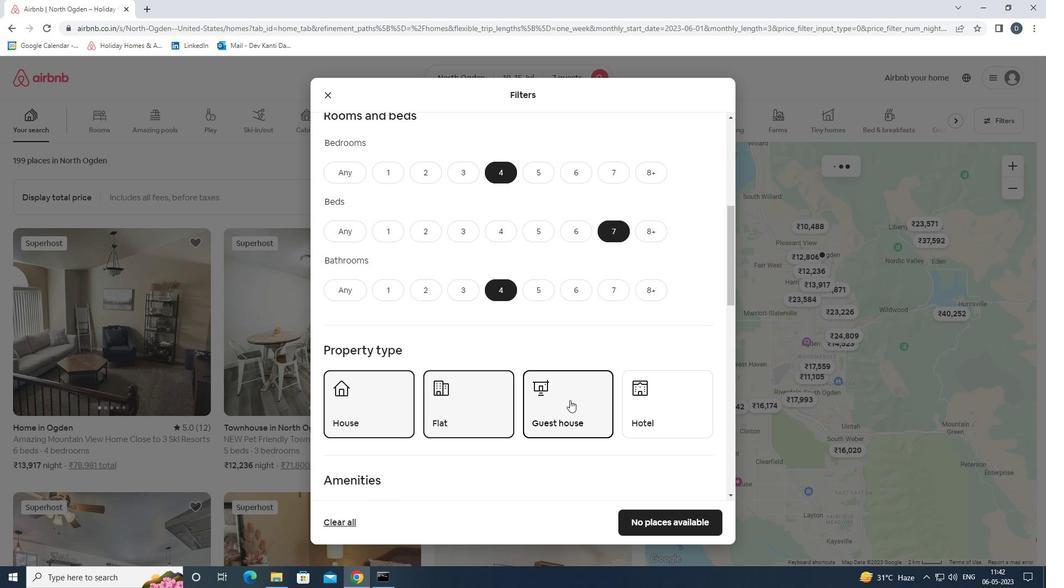 
Action: Mouse scrolled (570, 400) with delta (0, 0)
Screenshot: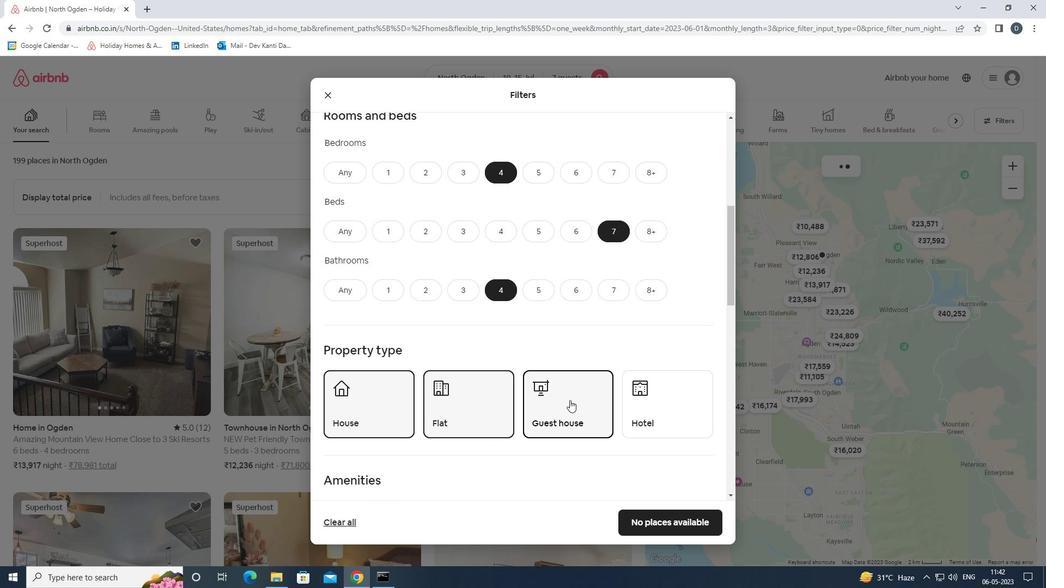 
Action: Mouse moved to (346, 374)
Screenshot: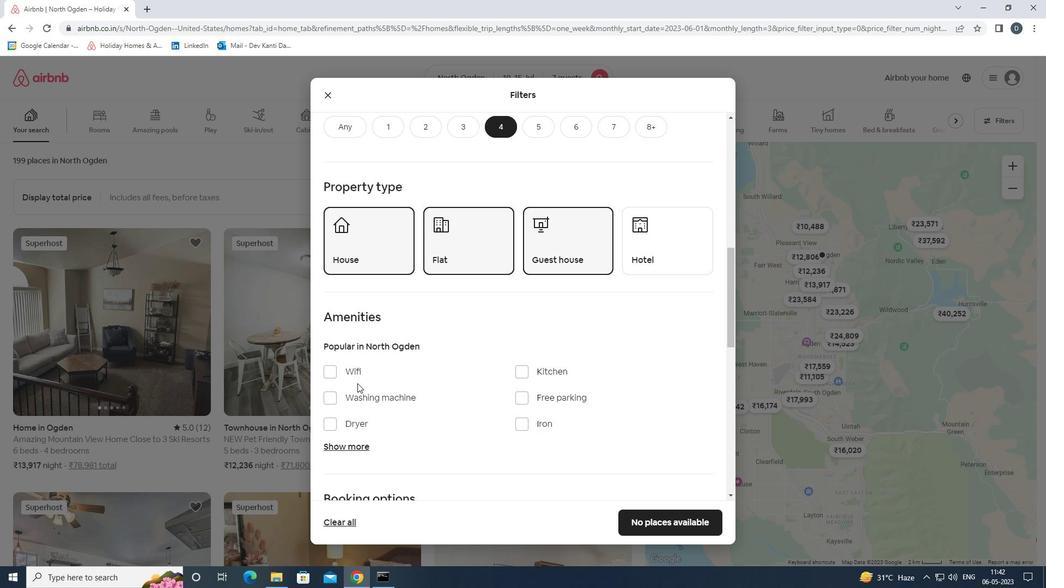
Action: Mouse pressed left at (346, 374)
Screenshot: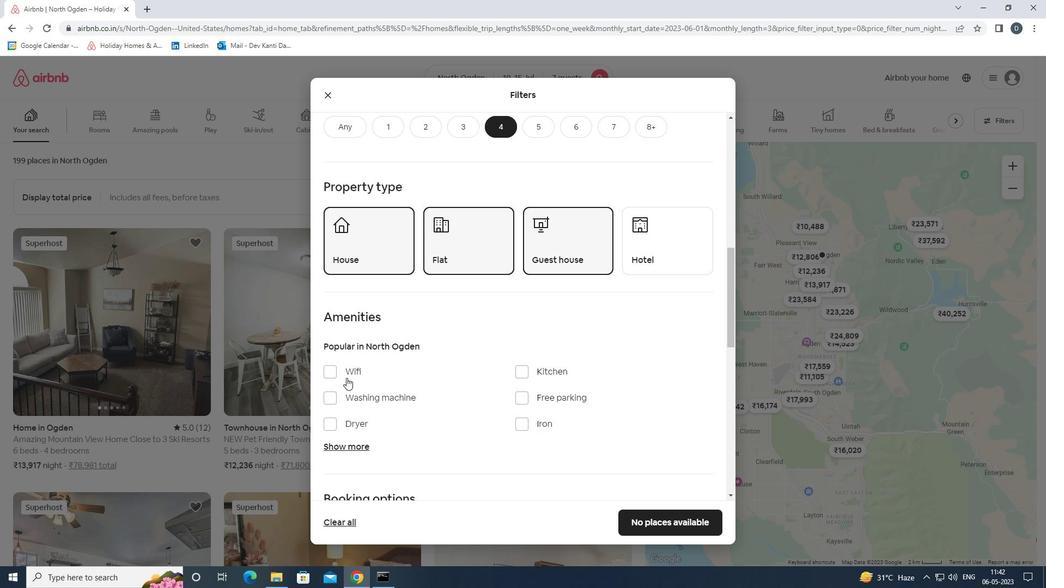 
Action: Mouse moved to (357, 446)
Screenshot: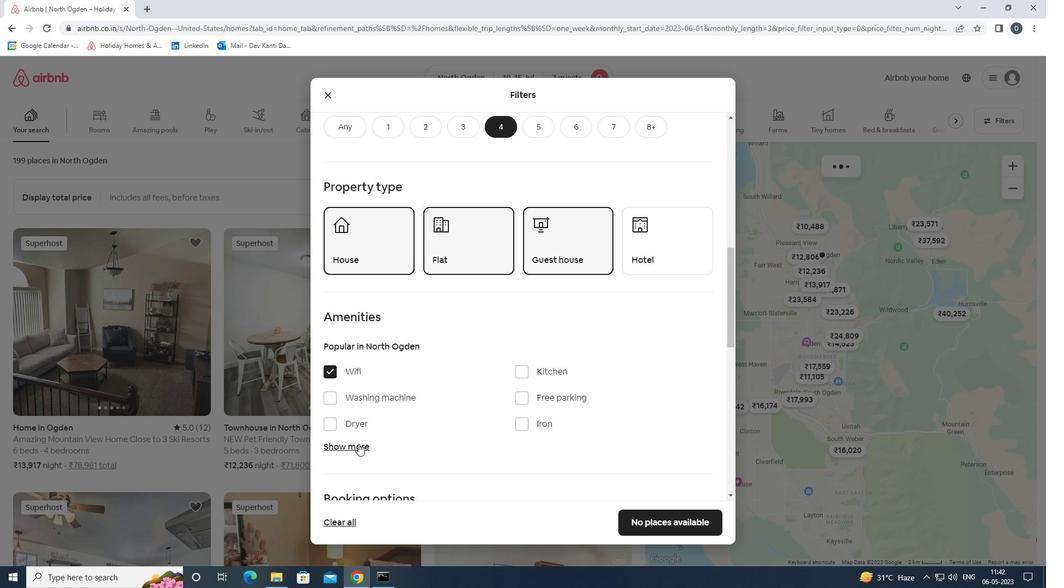 
Action: Mouse pressed left at (357, 446)
Screenshot: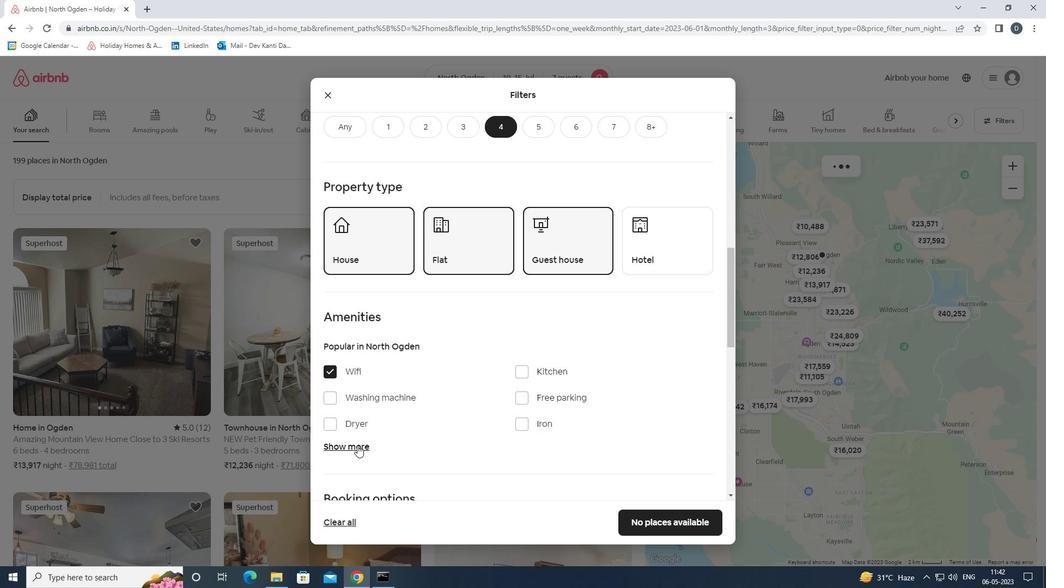 
Action: Mouse moved to (535, 402)
Screenshot: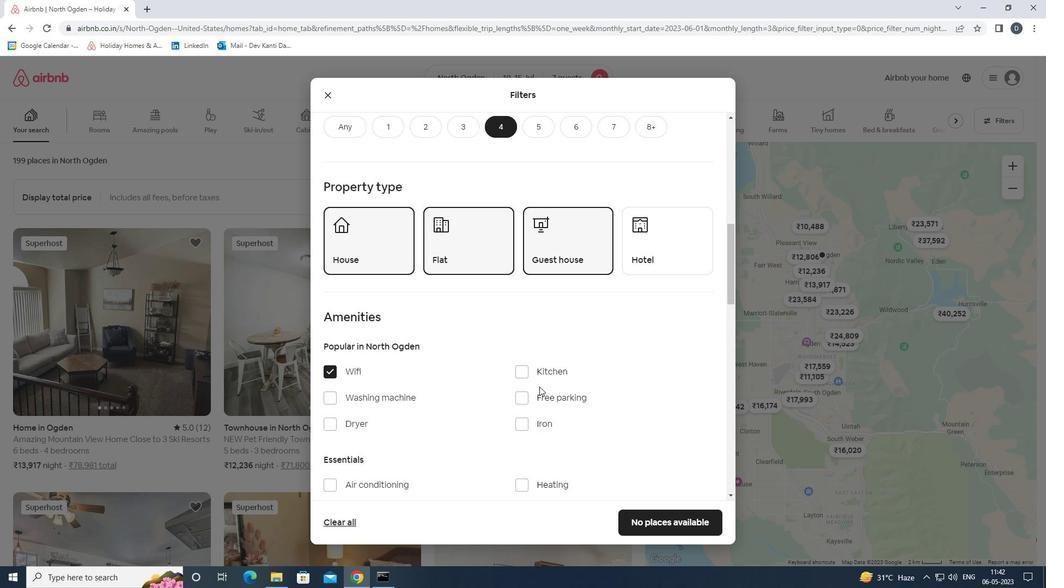 
Action: Mouse pressed left at (535, 402)
Screenshot: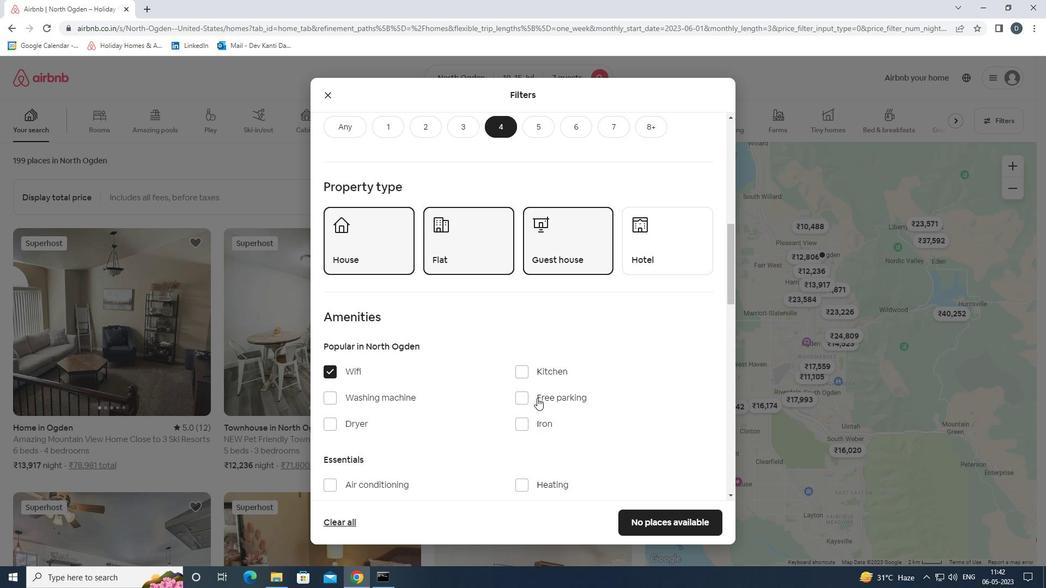 
Action: Mouse scrolled (535, 401) with delta (0, 0)
Screenshot: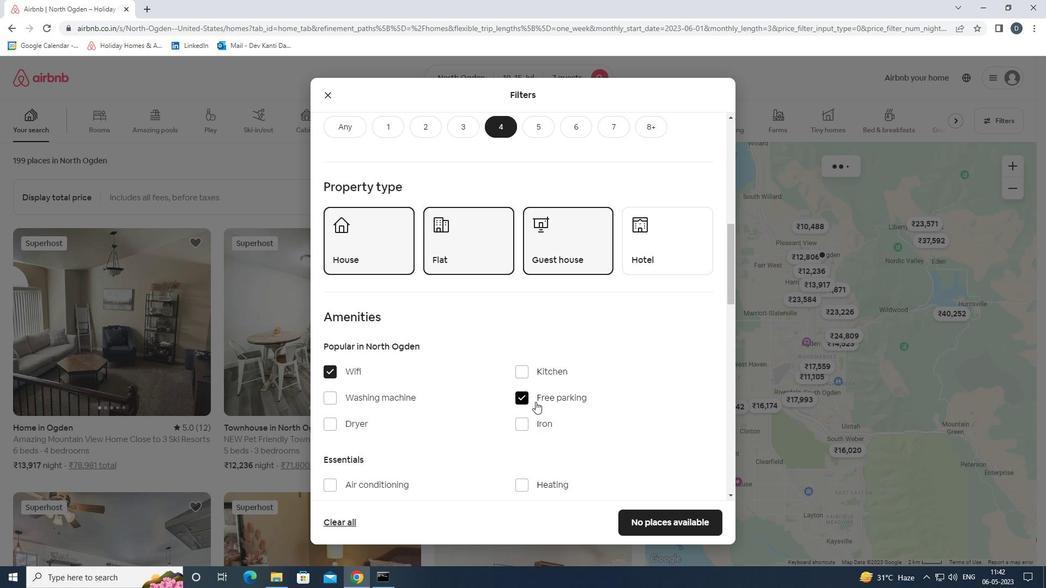 
Action: Mouse scrolled (535, 401) with delta (0, 0)
Screenshot: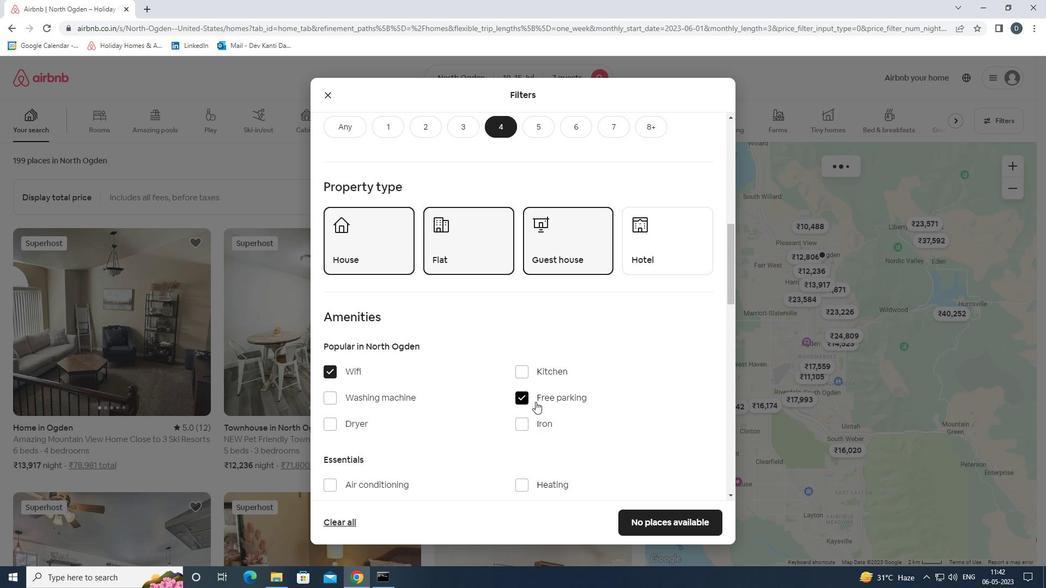 
Action: Mouse moved to (539, 399)
Screenshot: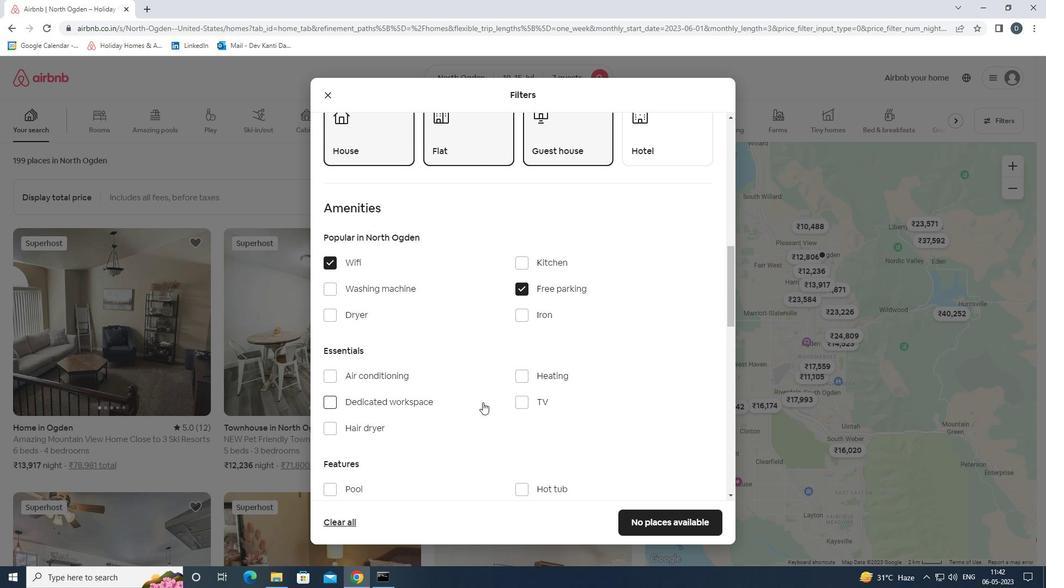 
Action: Mouse pressed left at (539, 399)
Screenshot: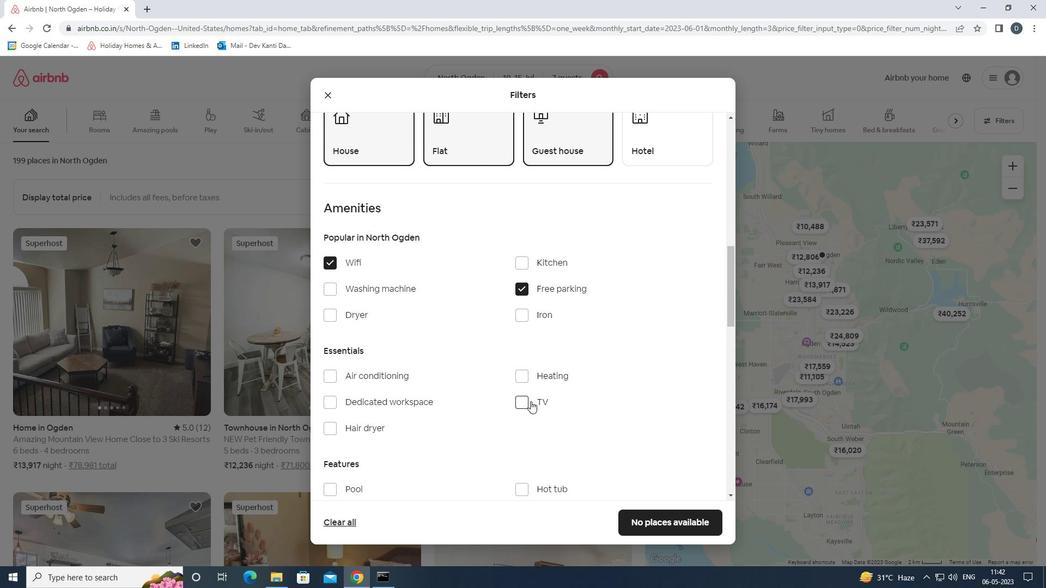 
Action: Mouse scrolled (539, 399) with delta (0, 0)
Screenshot: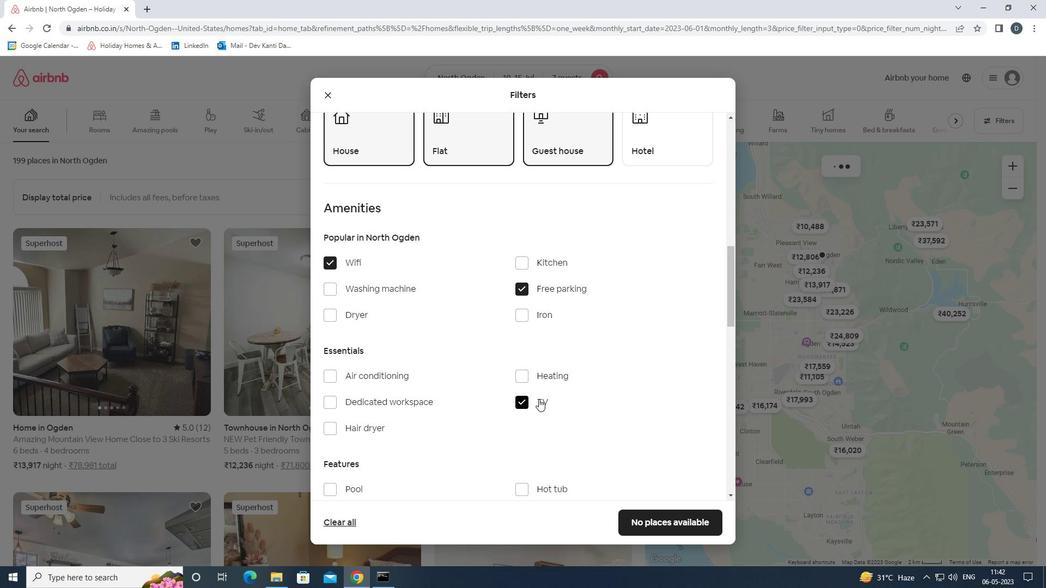 
Action: Mouse scrolled (539, 399) with delta (0, 0)
Screenshot: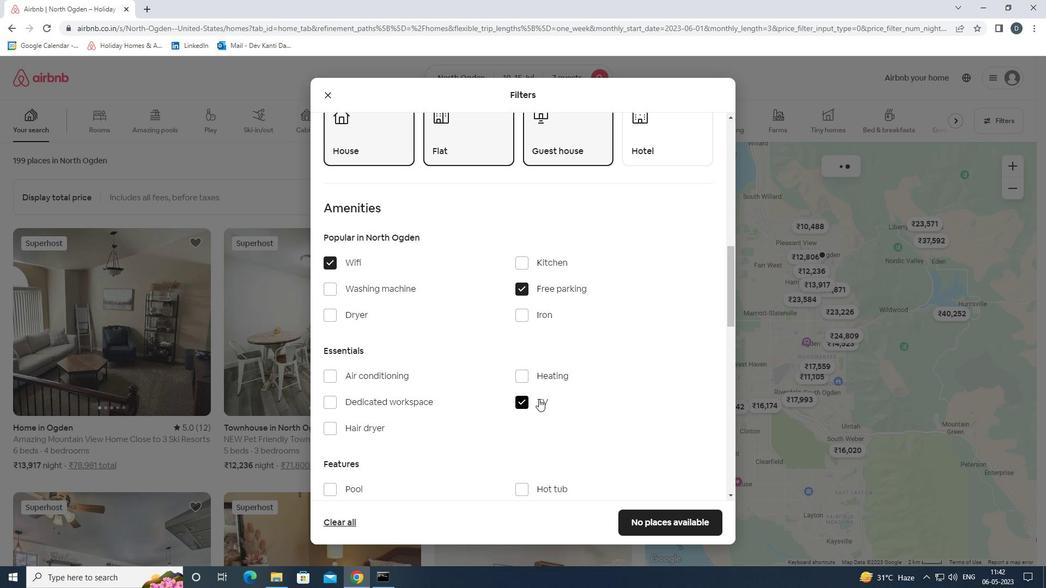 
Action: Mouse scrolled (539, 399) with delta (0, 0)
Screenshot: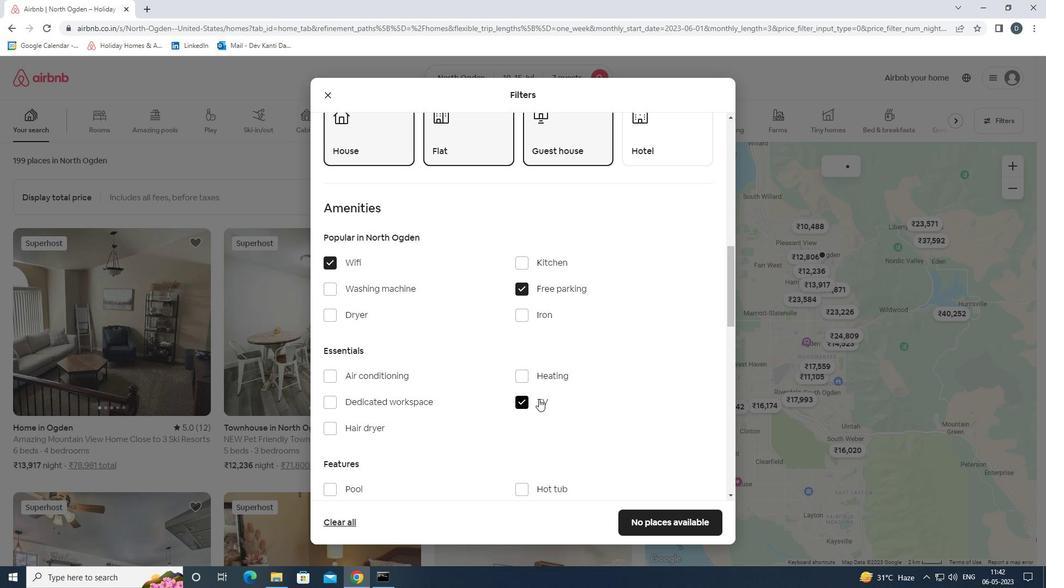 
Action: Mouse moved to (355, 382)
Screenshot: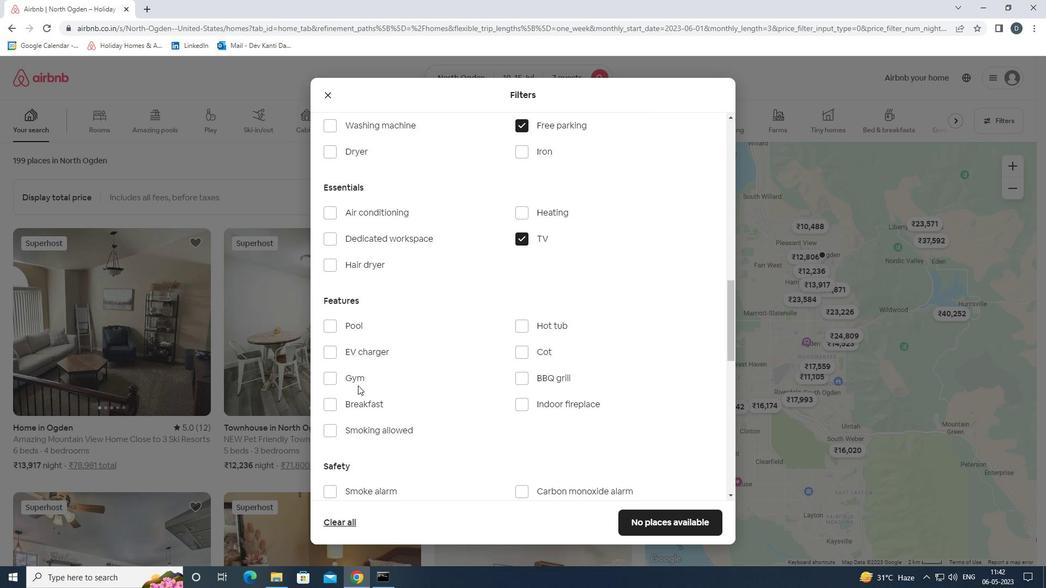 
Action: Mouse pressed left at (355, 382)
Screenshot: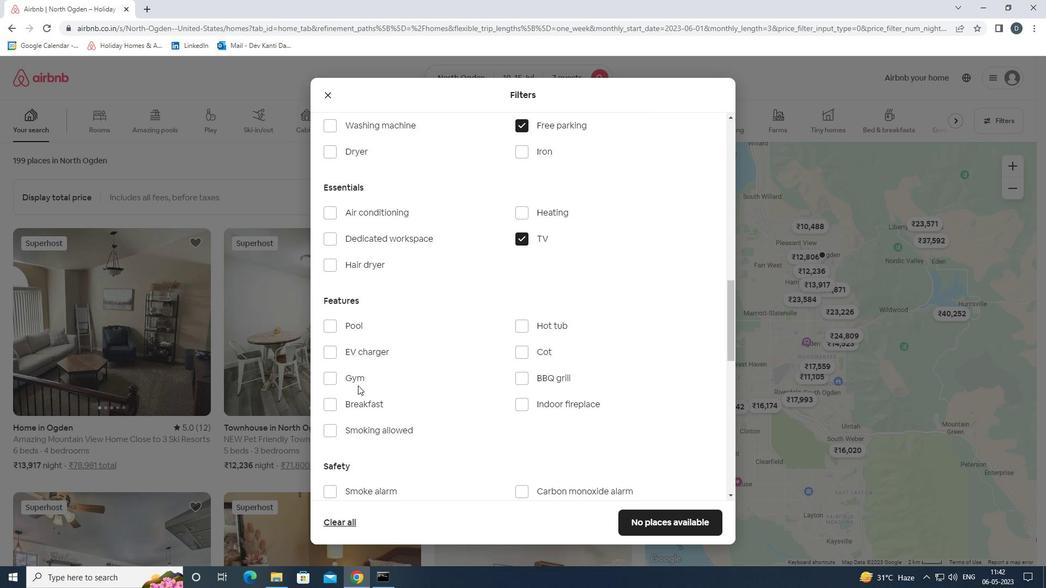 
Action: Mouse moved to (361, 403)
Screenshot: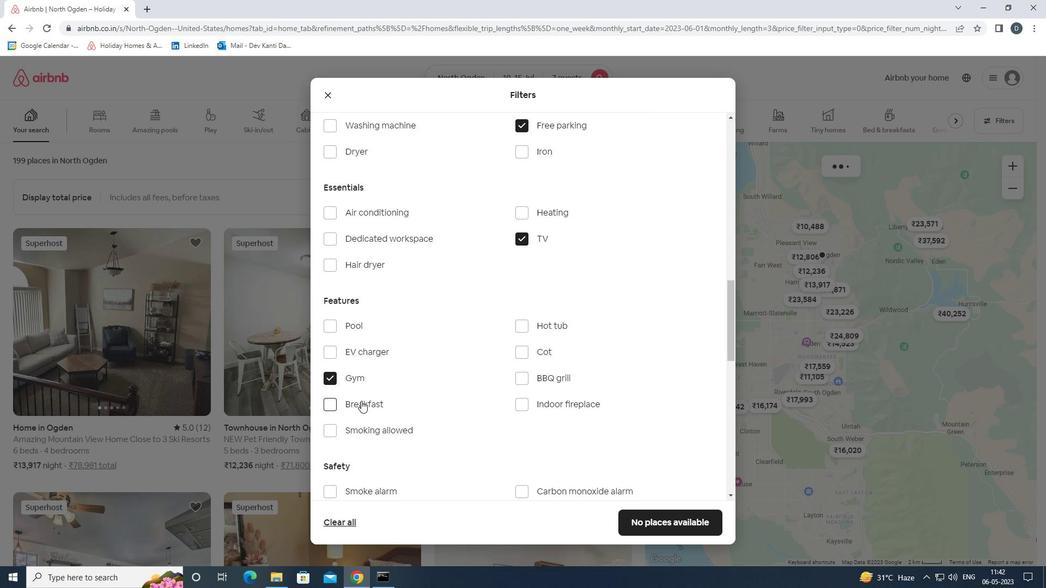 
Action: Mouse pressed left at (361, 403)
Screenshot: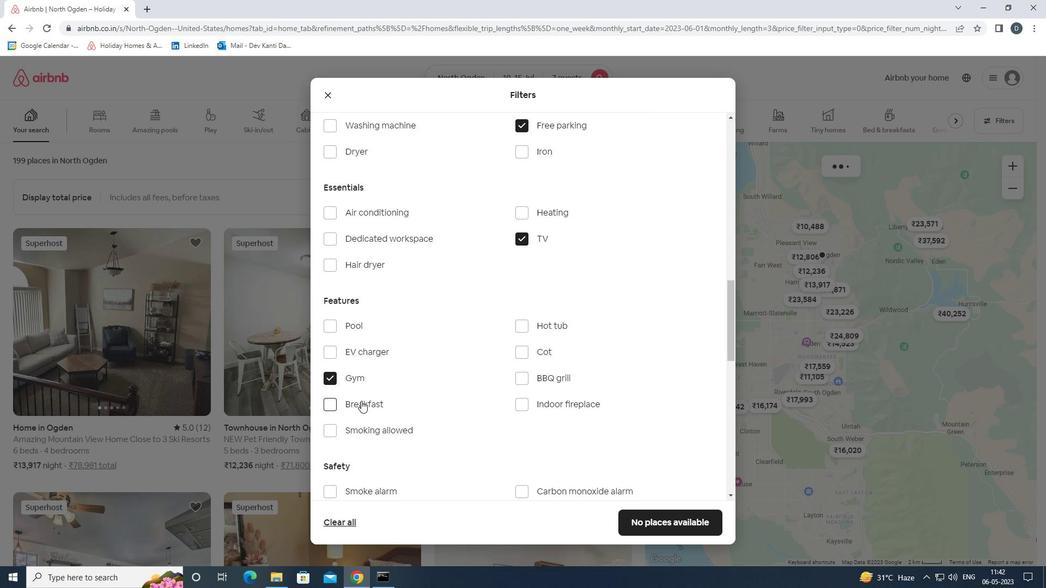 
Action: Mouse moved to (565, 384)
Screenshot: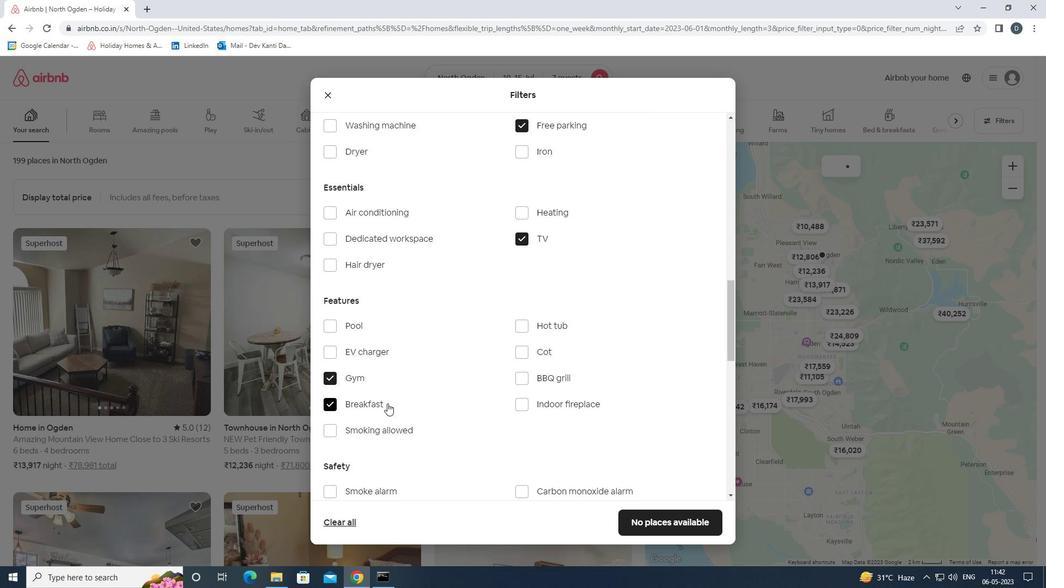 
Action: Mouse scrolled (565, 384) with delta (0, 0)
Screenshot: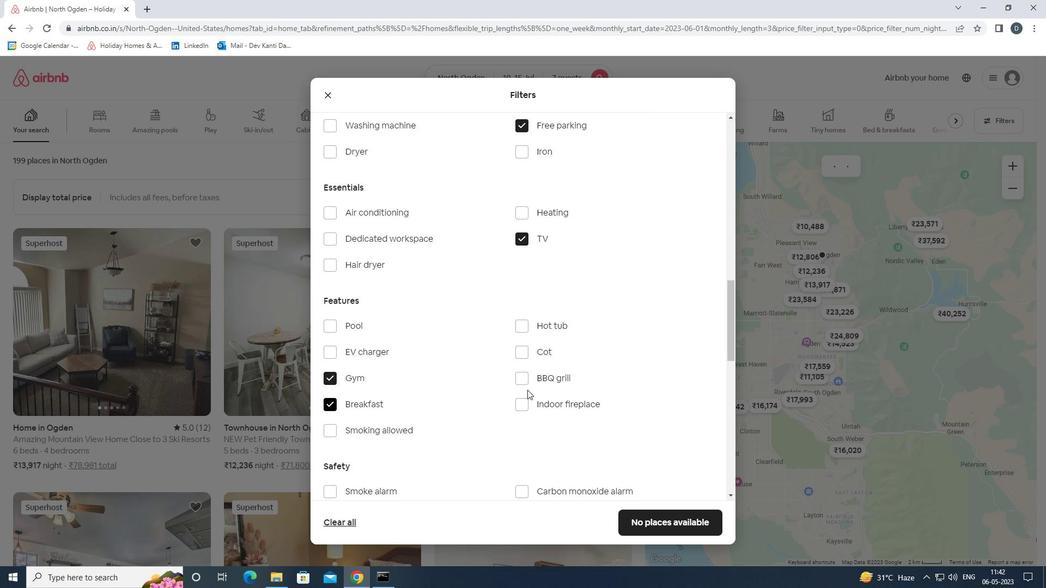 
Action: Mouse moved to (575, 385)
Screenshot: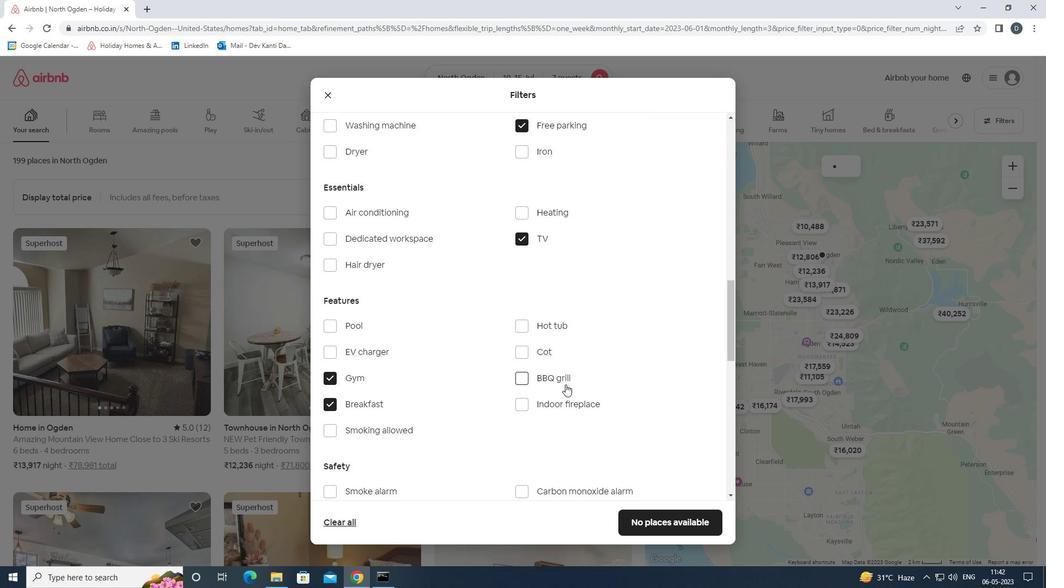 
Action: Mouse scrolled (575, 384) with delta (0, 0)
Screenshot: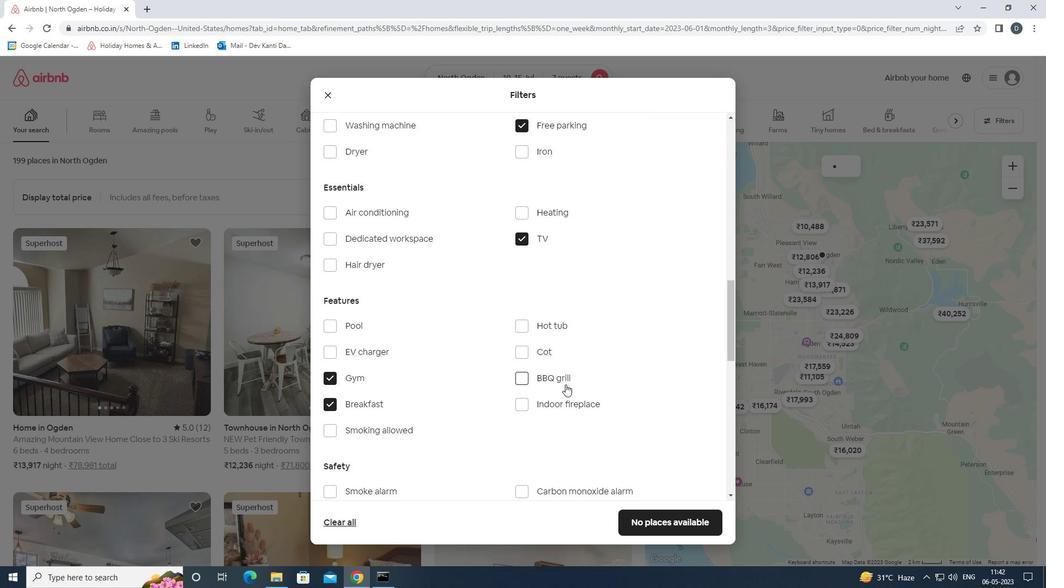 
Action: Mouse moved to (598, 391)
Screenshot: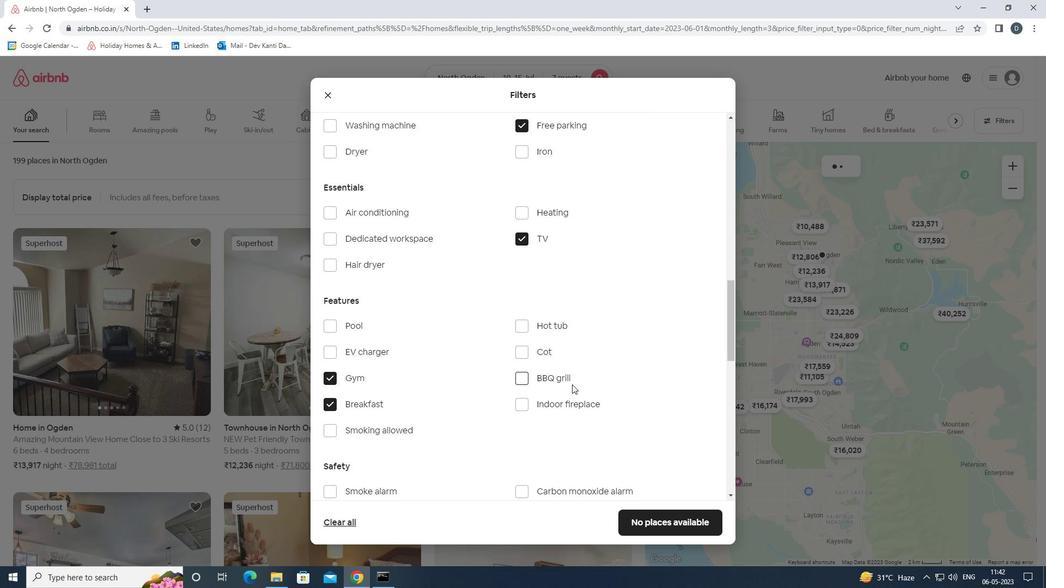 
Action: Mouse scrolled (598, 391) with delta (0, 0)
Screenshot: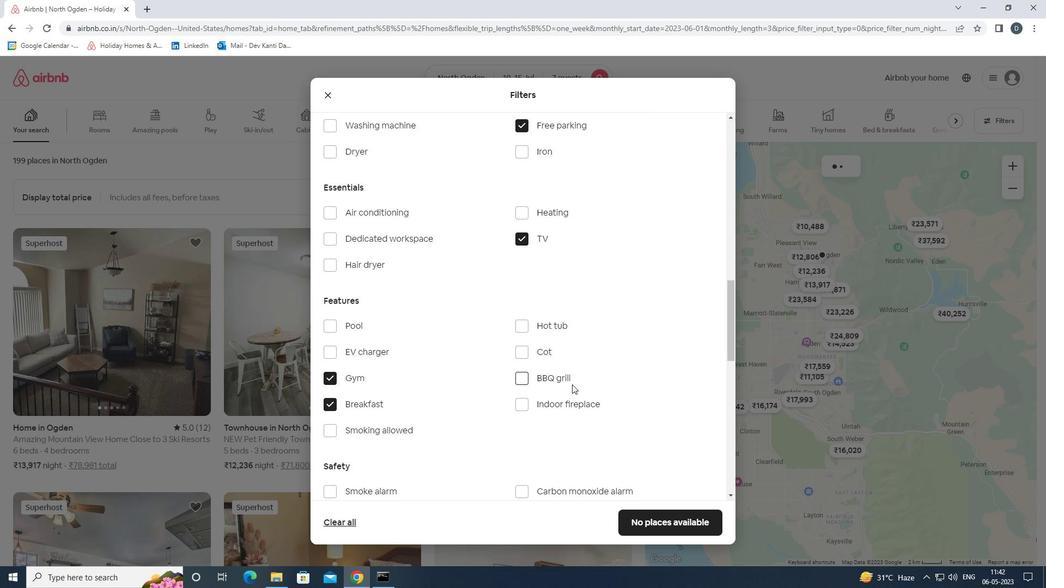 
Action: Mouse moved to (617, 394)
Screenshot: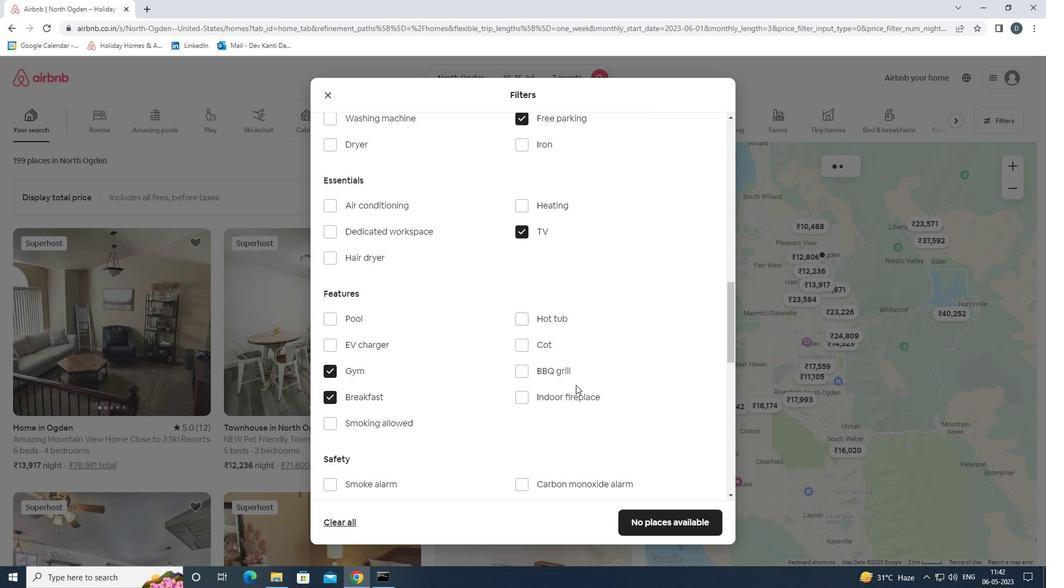 
Action: Mouse scrolled (617, 393) with delta (0, 0)
Screenshot: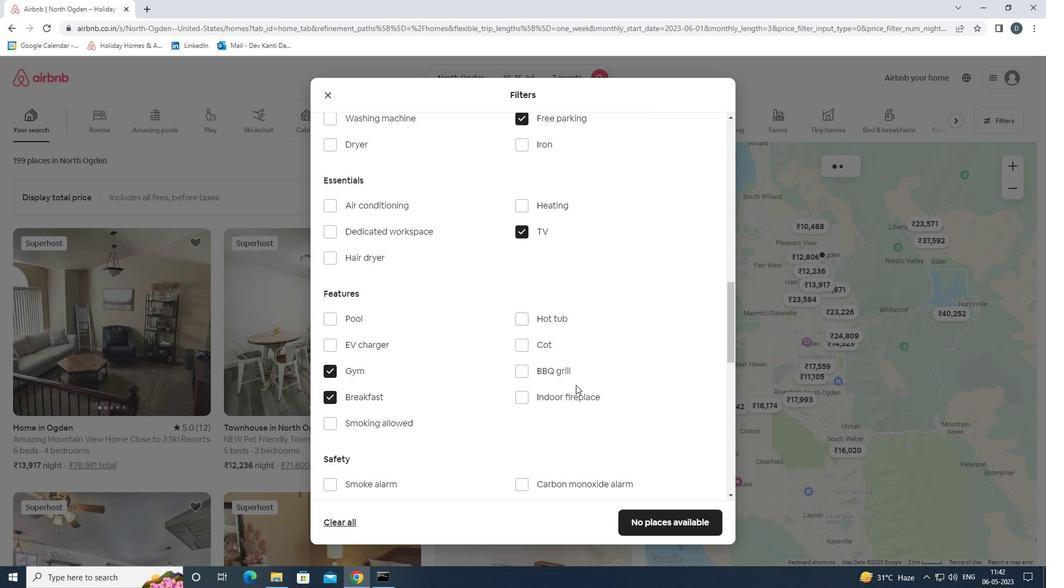 
Action: Mouse moved to (687, 421)
Screenshot: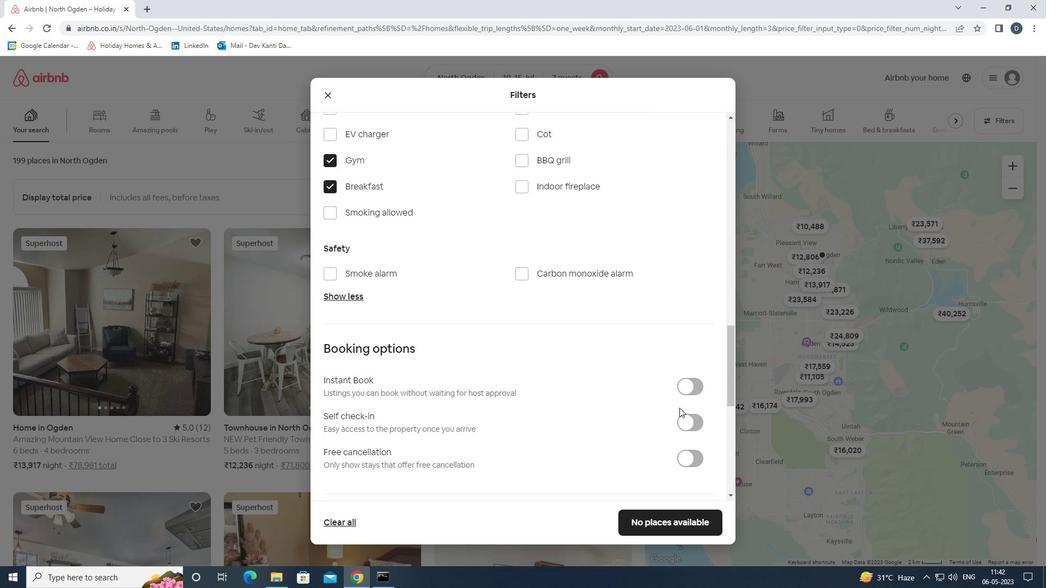 
Action: Mouse pressed left at (687, 421)
Screenshot: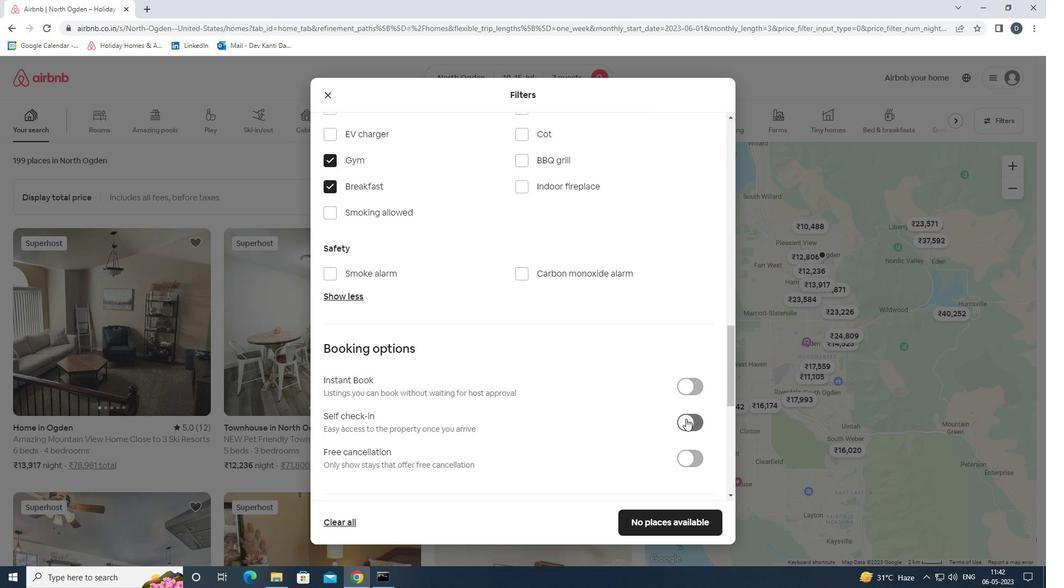 
Action: Mouse scrolled (687, 420) with delta (0, 0)
Screenshot: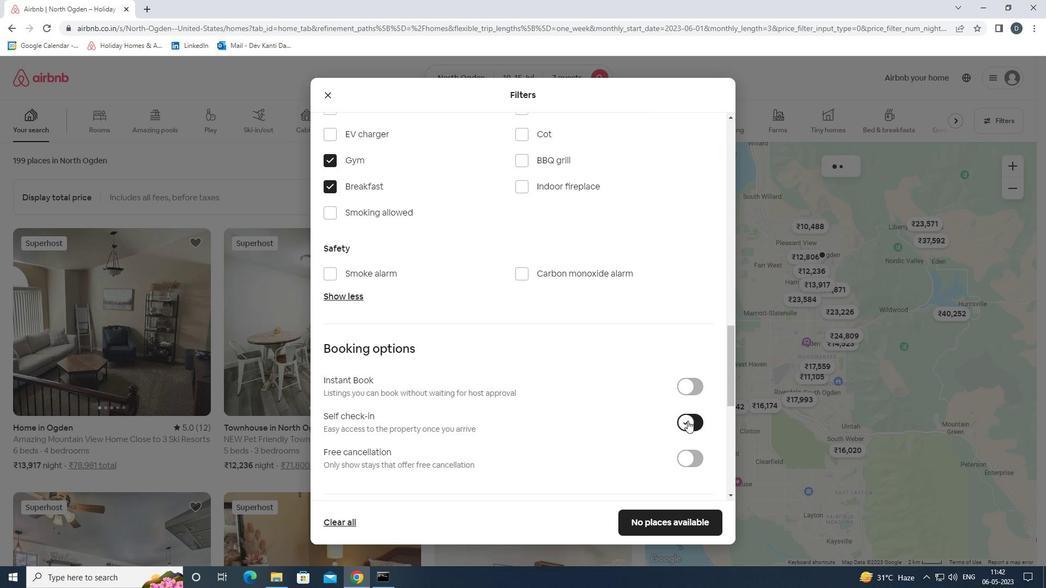 
Action: Mouse scrolled (687, 420) with delta (0, 0)
Screenshot: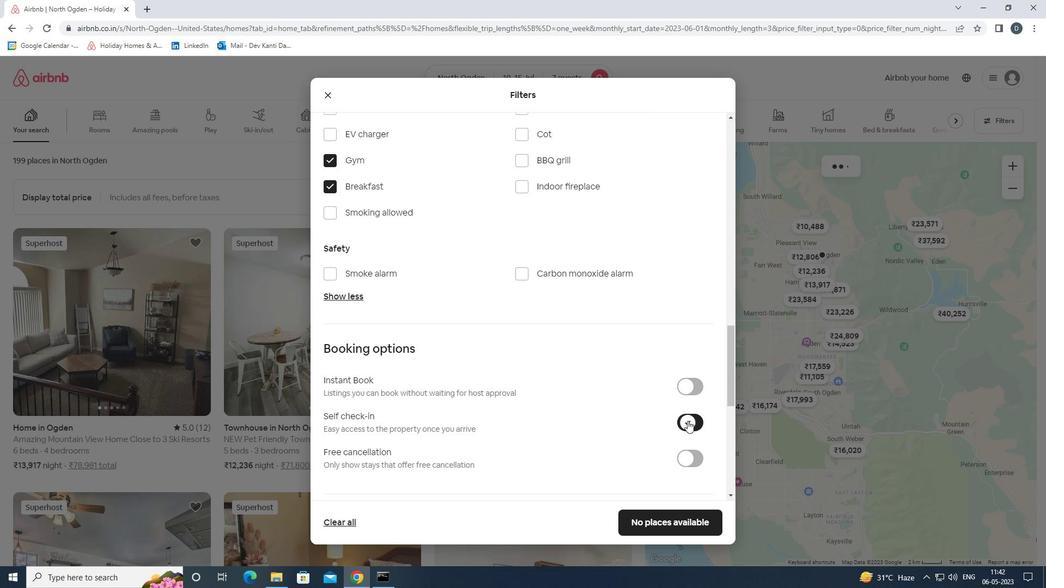 
Action: Mouse scrolled (687, 420) with delta (0, 0)
Screenshot: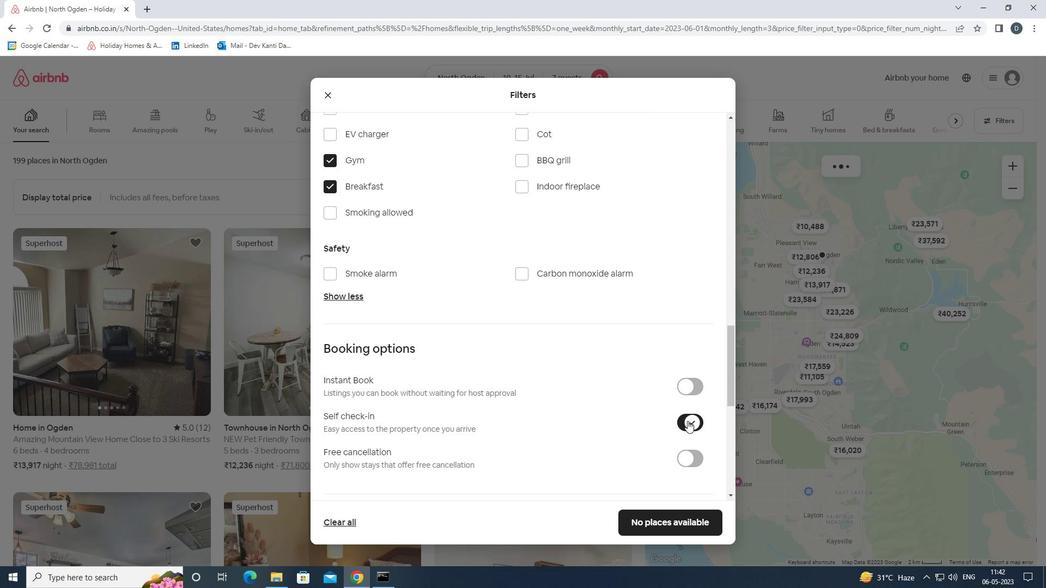 
Action: Mouse scrolled (687, 420) with delta (0, 0)
Screenshot: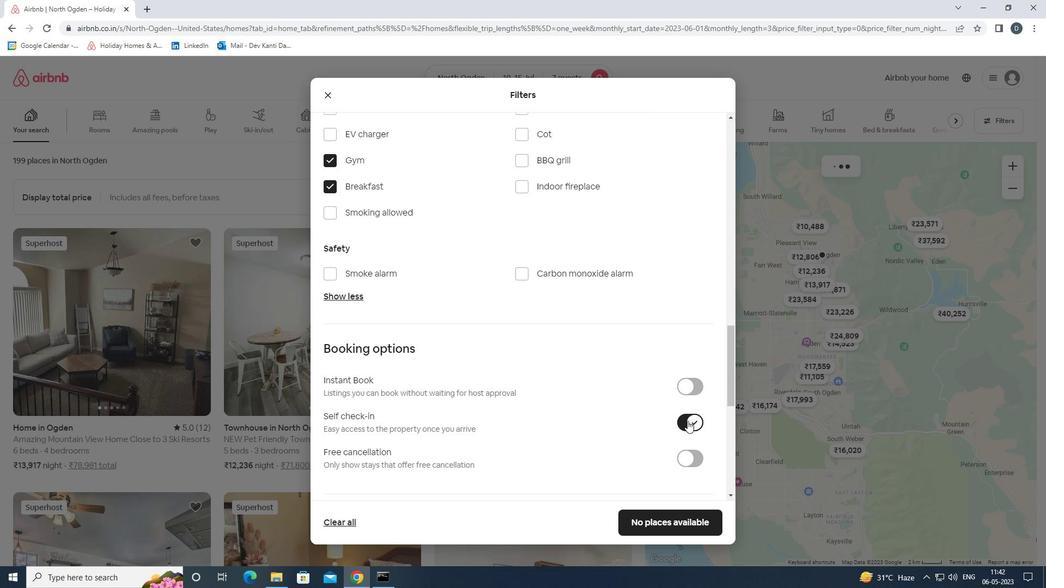 
Action: Mouse moved to (686, 420)
Screenshot: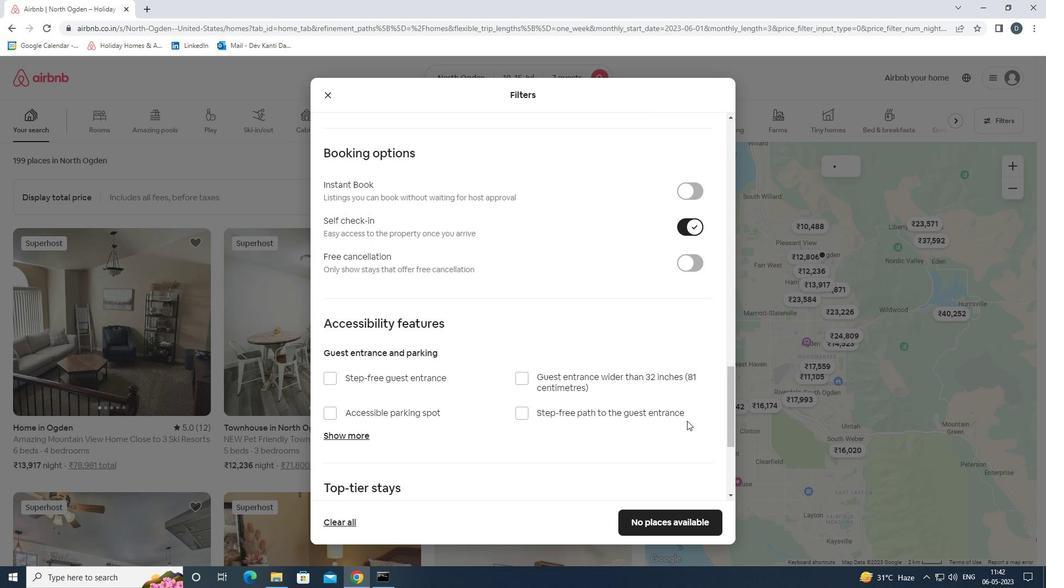 
Action: Mouse scrolled (686, 419) with delta (0, 0)
Screenshot: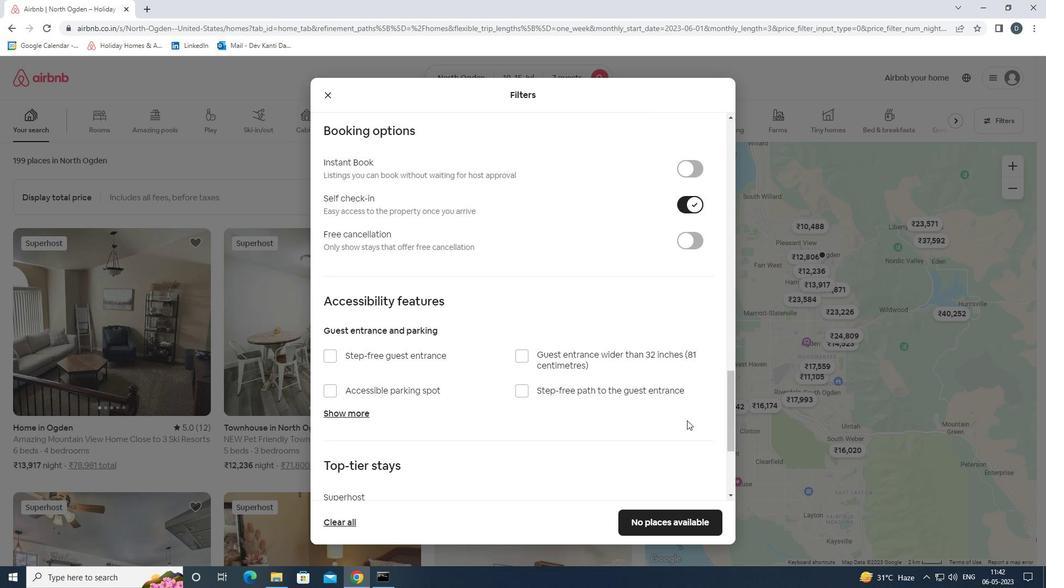 
Action: Mouse scrolled (686, 419) with delta (0, 0)
Screenshot: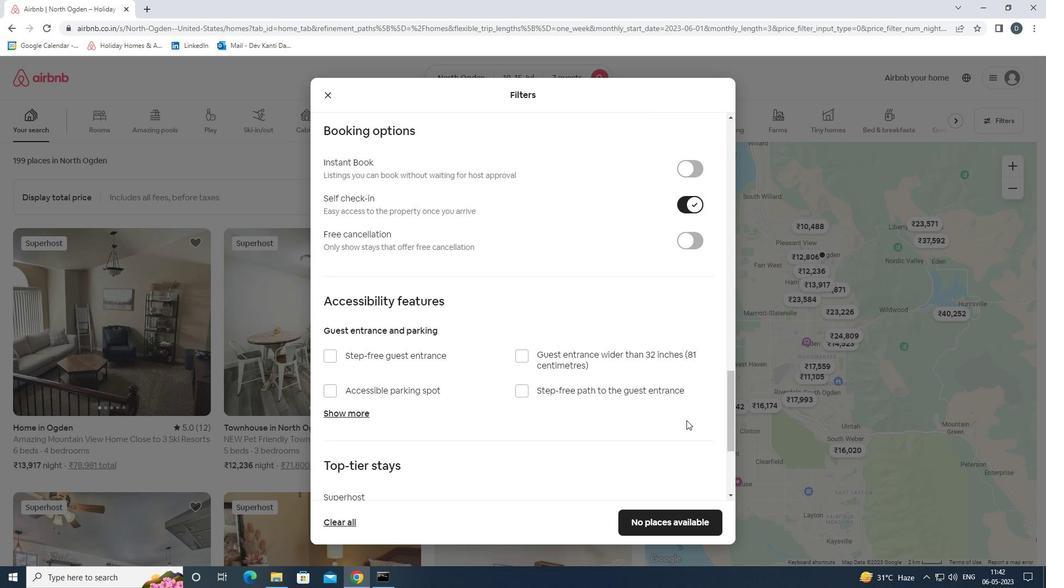 
Action: Mouse scrolled (686, 419) with delta (0, 0)
Screenshot: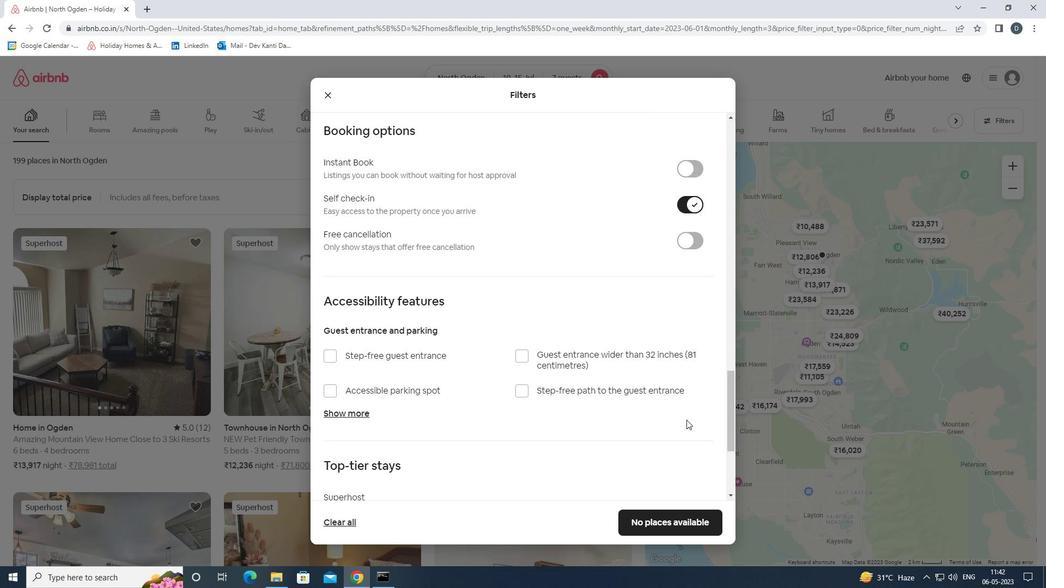 
Action: Mouse scrolled (686, 419) with delta (0, 0)
Screenshot: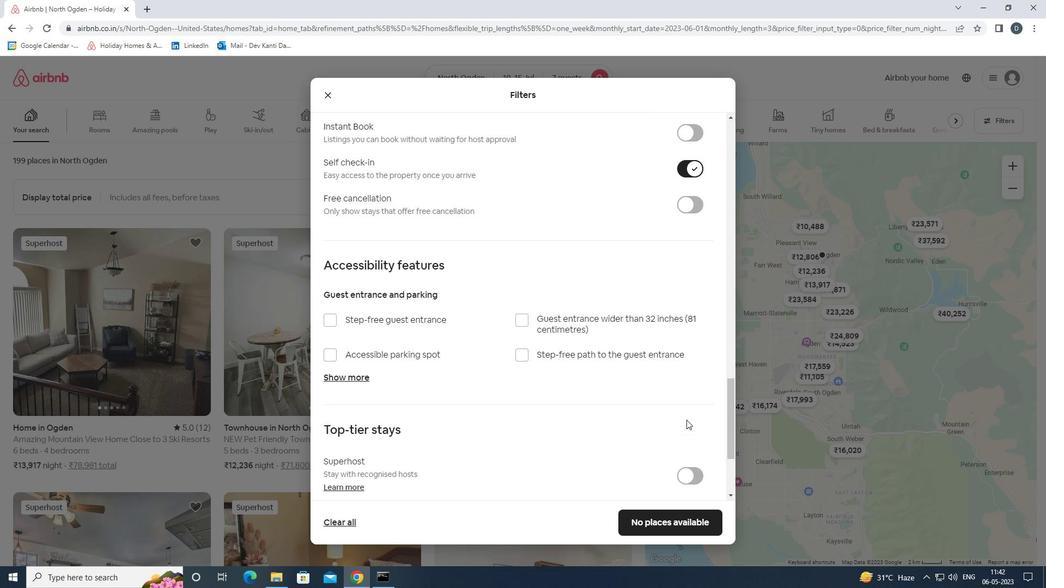 
Action: Mouse moved to (572, 420)
Screenshot: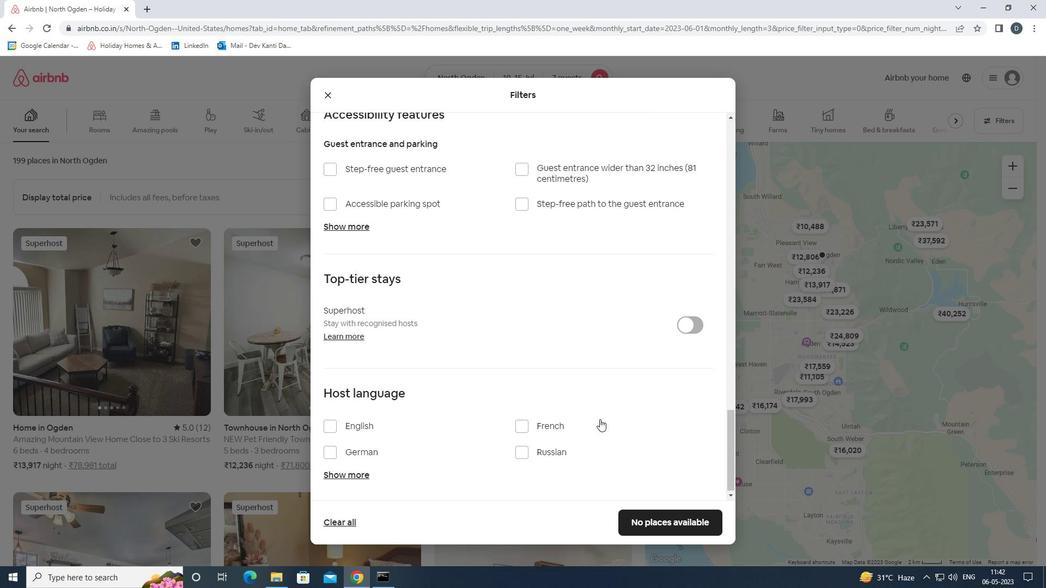 
Action: Mouse scrolled (572, 420) with delta (0, 0)
Screenshot: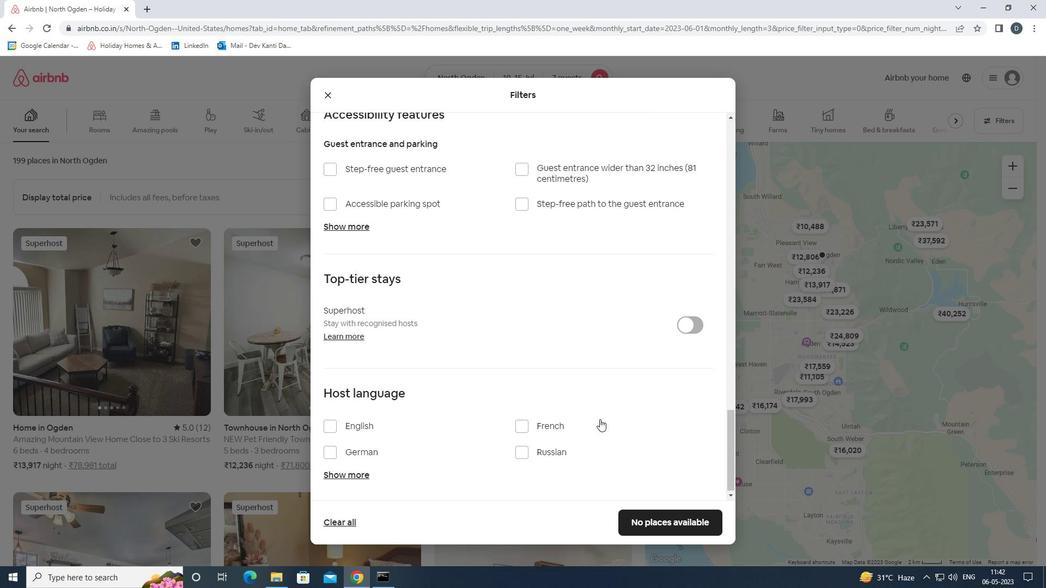 
Action: Mouse moved to (570, 421)
Screenshot: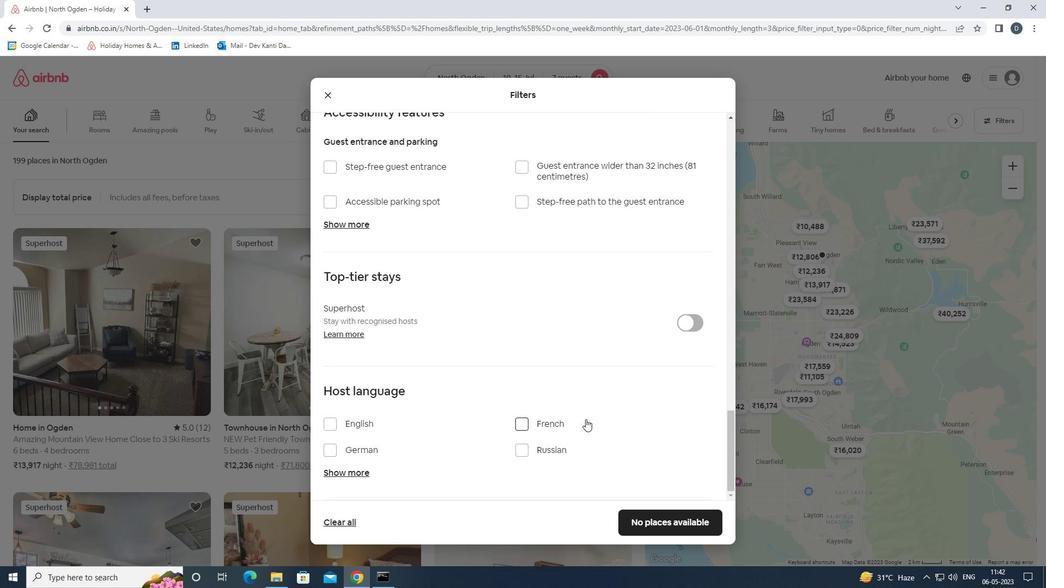 
Action: Mouse scrolled (570, 420) with delta (0, 0)
Screenshot: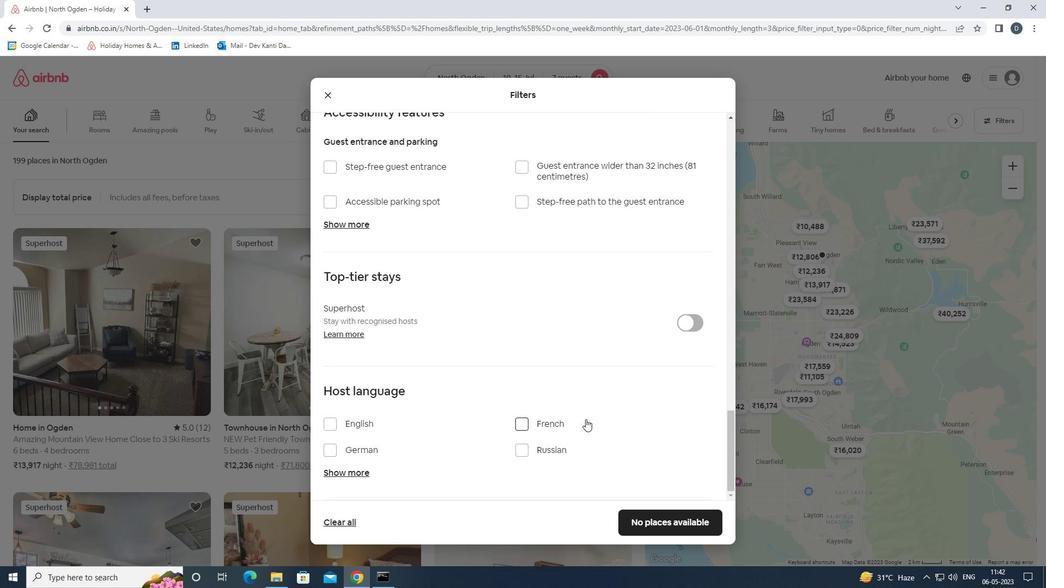 
Action: Mouse moved to (569, 421)
Screenshot: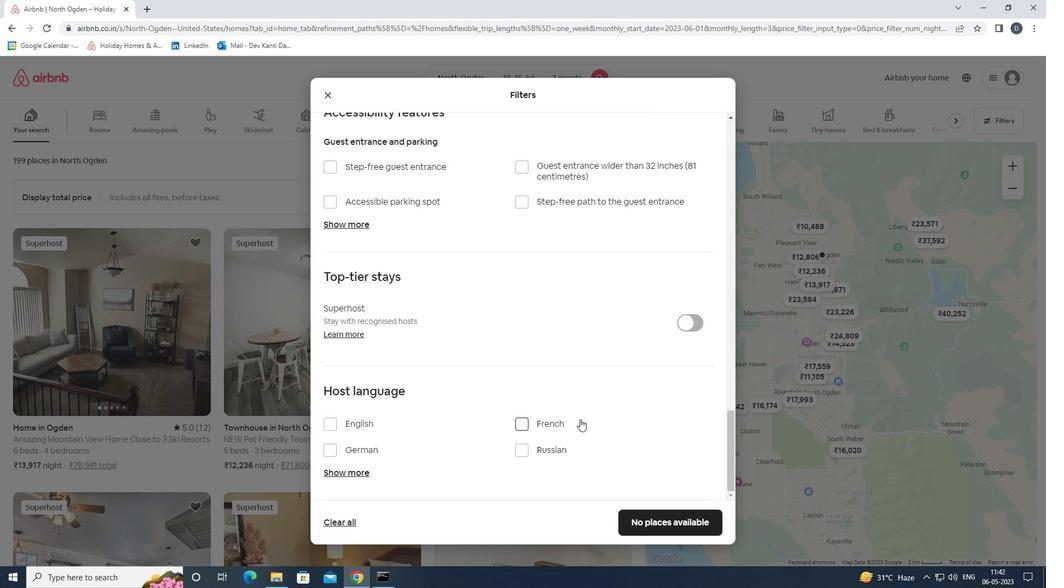 
Action: Mouse scrolled (569, 420) with delta (0, 0)
Screenshot: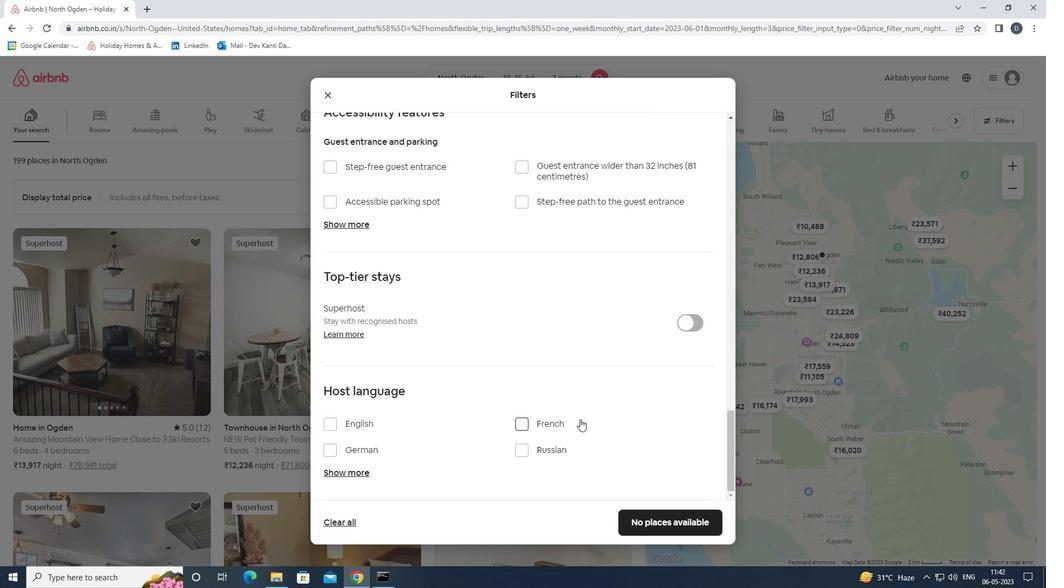 
Action: Mouse moved to (367, 426)
Screenshot: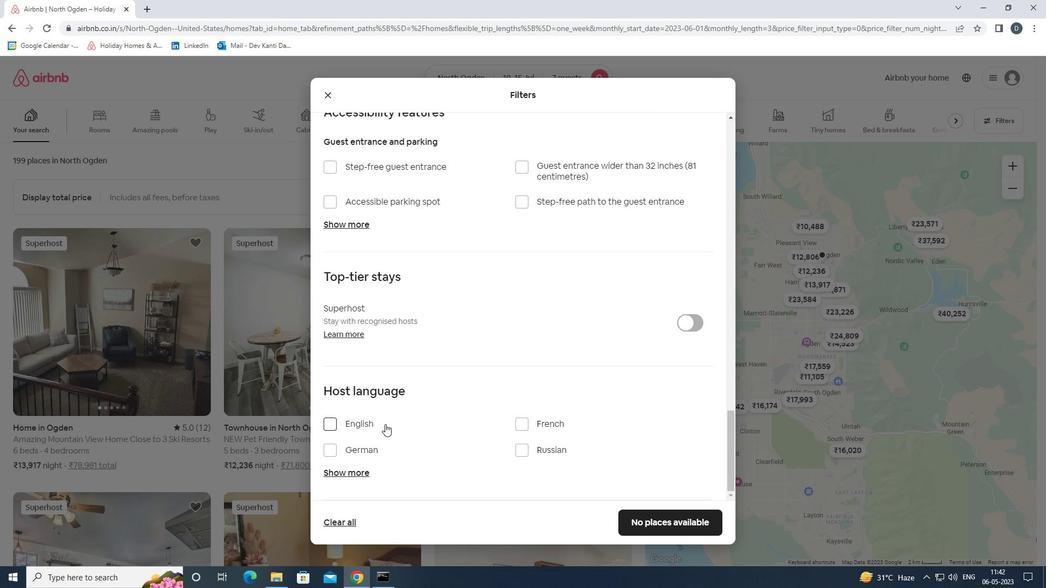 
Action: Mouse pressed left at (367, 426)
Screenshot: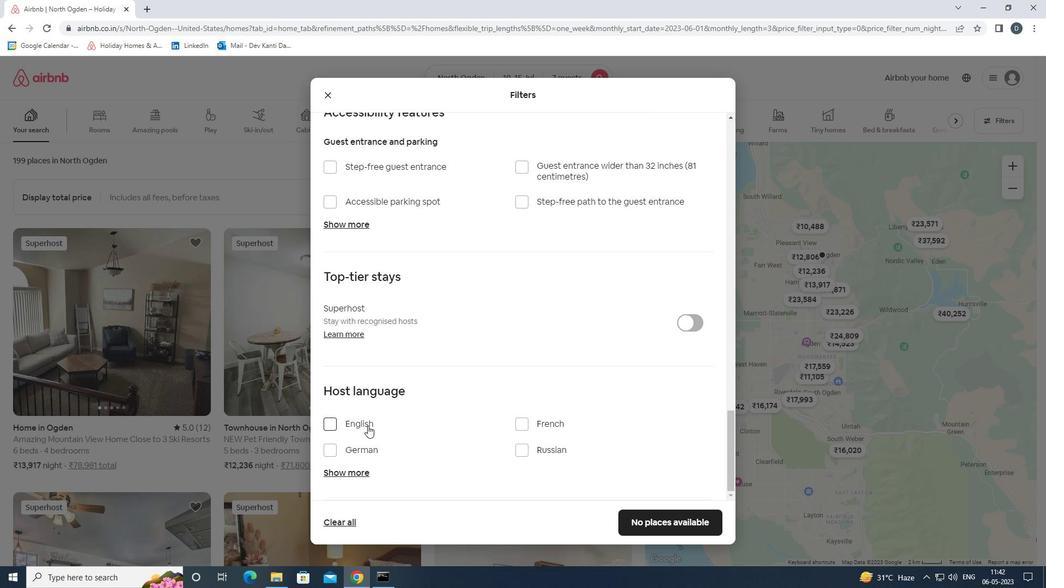 
Action: Mouse moved to (672, 520)
Screenshot: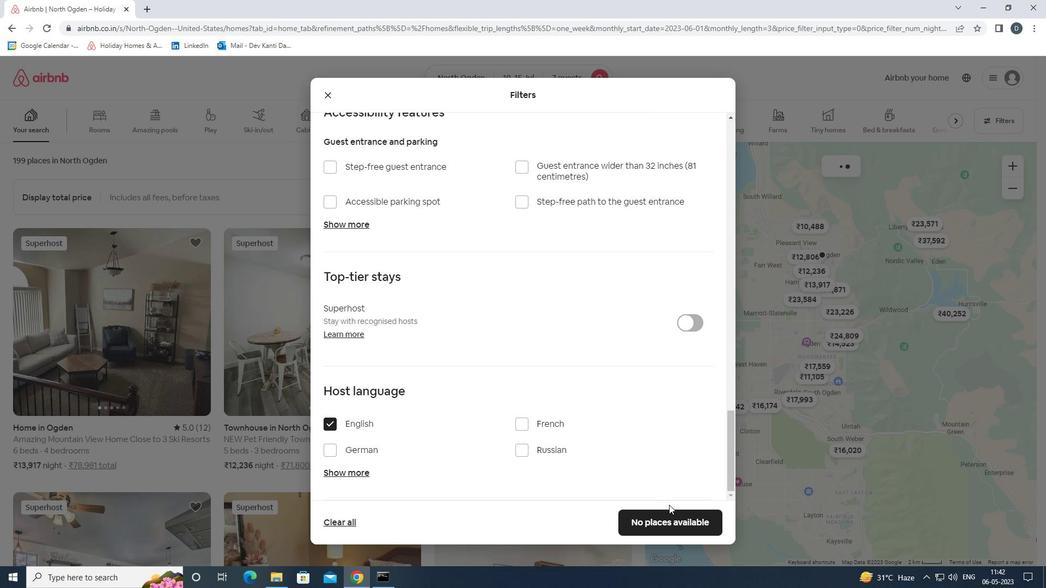 
Action: Mouse pressed left at (672, 520)
Screenshot: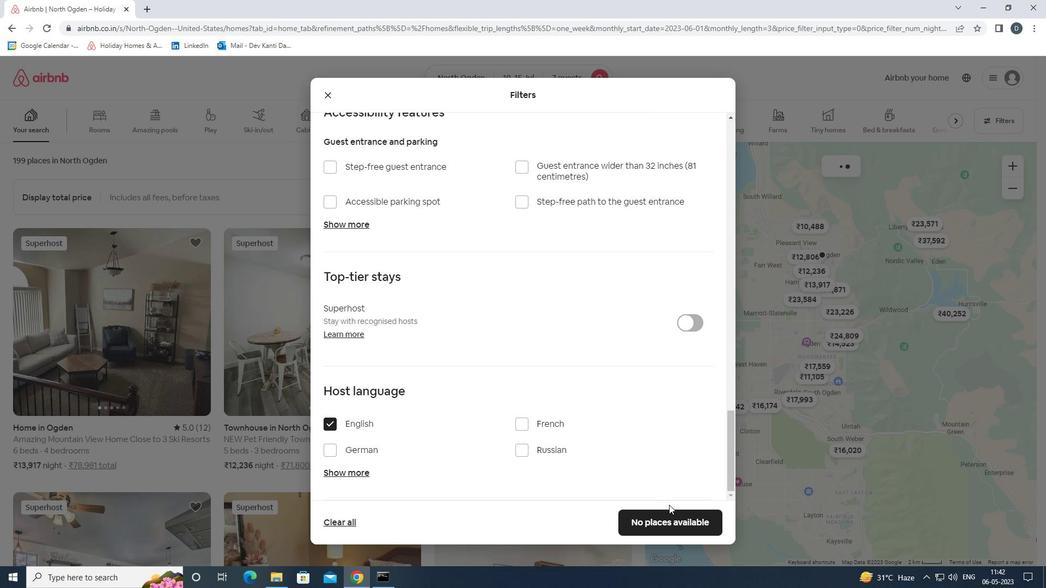 
Action: Mouse moved to (632, 359)
Screenshot: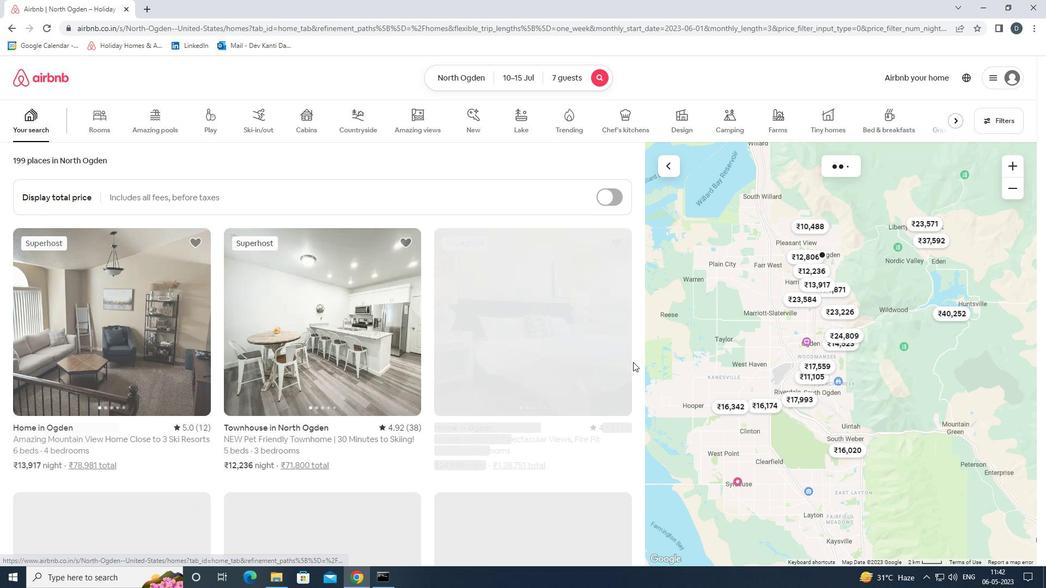 
